 Task: Add an event with the title Second Board Meeting, date '2024/05/23', time 7:30 AM to 9:30 AMand add a description: Welcome to the Performance Improvement Plan (PIP) Discussion, an important and constructive session designed to address performance concerns and create a roadmap for improvement. The PIP Discussion provides an opportunity for open dialogue, collaboration, and support to help individuals overcome challenges and achieve their full potential.Select event color  Tomato . Add location for the event as: 456 Burj Khalifa, Dubai, UAE, logged in from the account softage.6@softage.netand send the event invitation to softage.7@softage.net and softage.8@softage.net. Set a reminder for the event Daily
Action: Mouse moved to (95, 111)
Screenshot: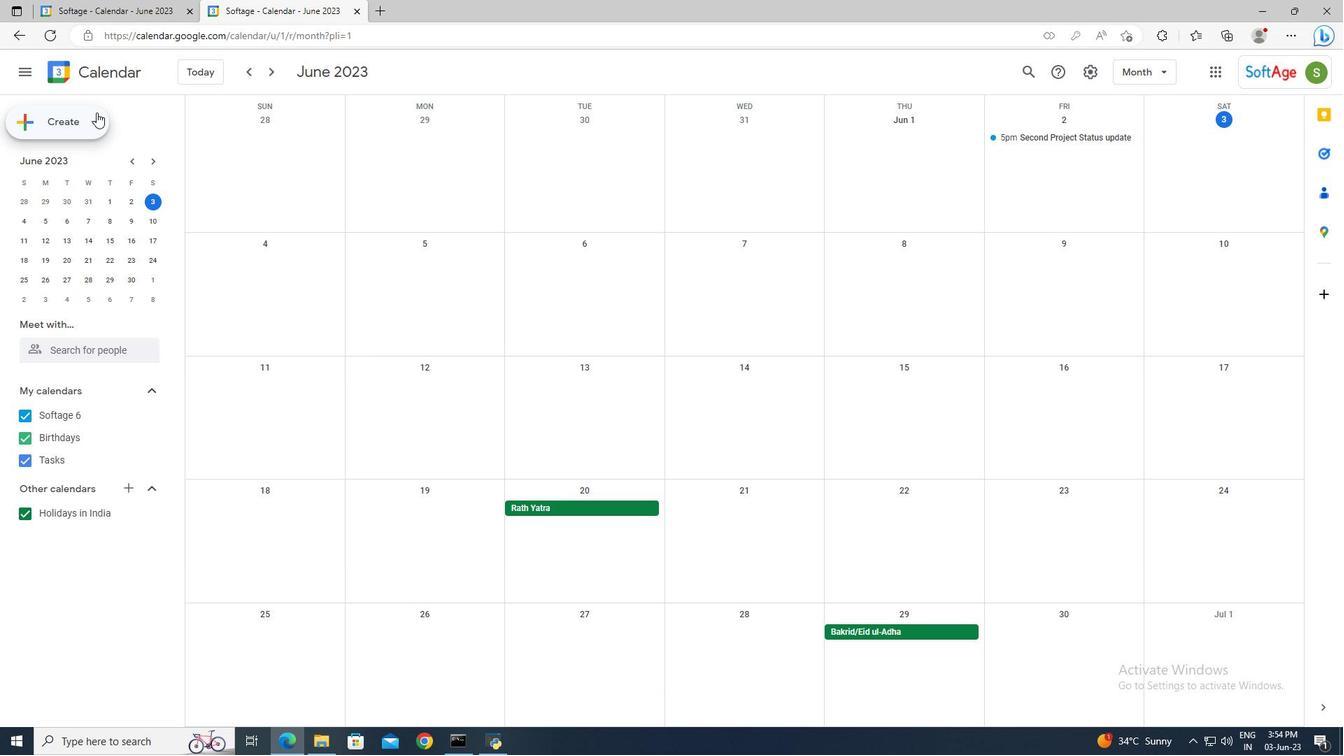 
Action: Mouse pressed left at (95, 111)
Screenshot: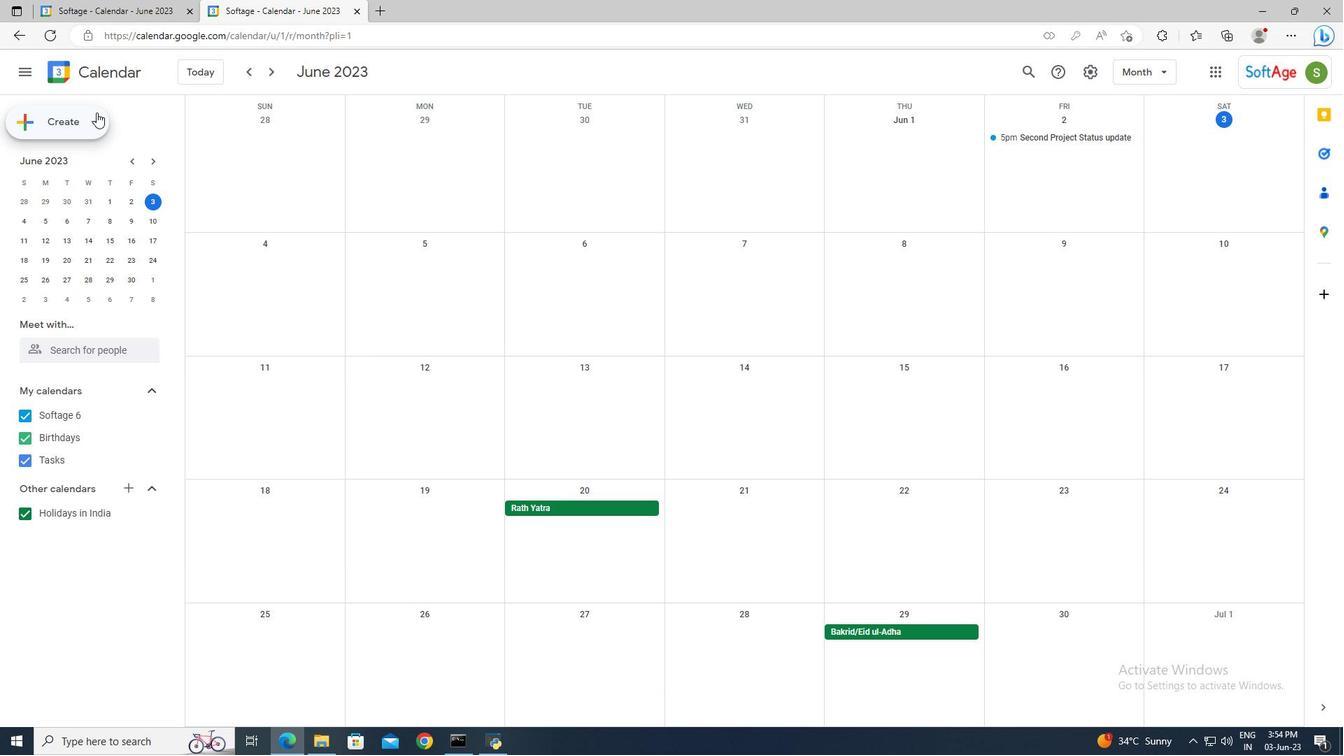 
Action: Mouse moved to (98, 164)
Screenshot: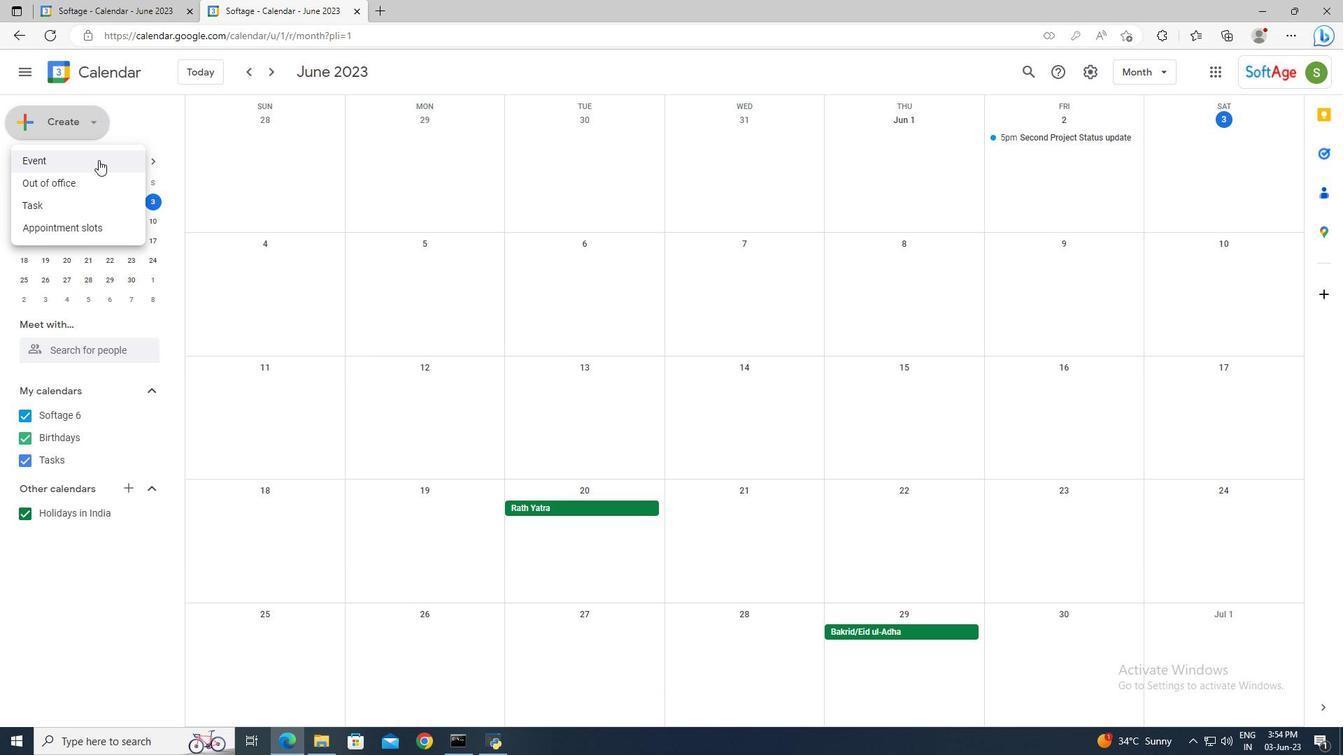 
Action: Mouse pressed left at (98, 164)
Screenshot: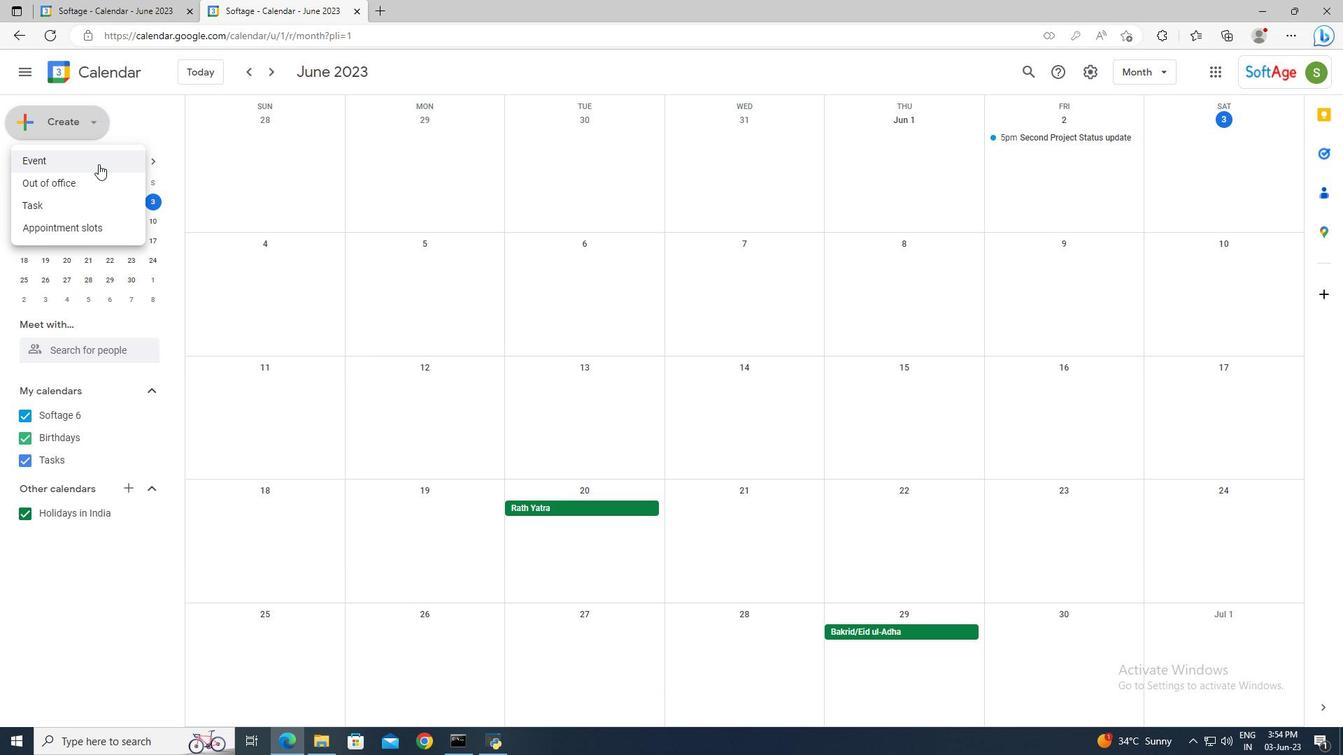 
Action: Mouse moved to (1007, 470)
Screenshot: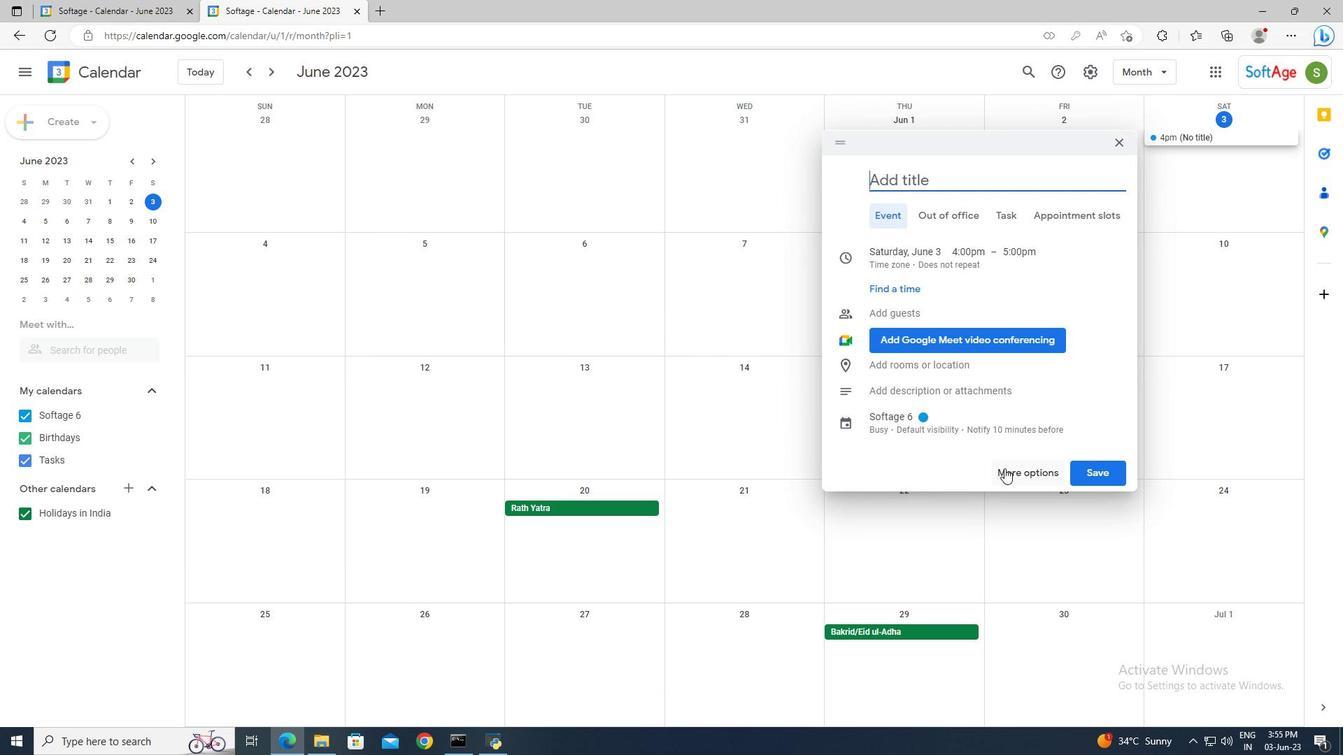 
Action: Mouse pressed left at (1007, 470)
Screenshot: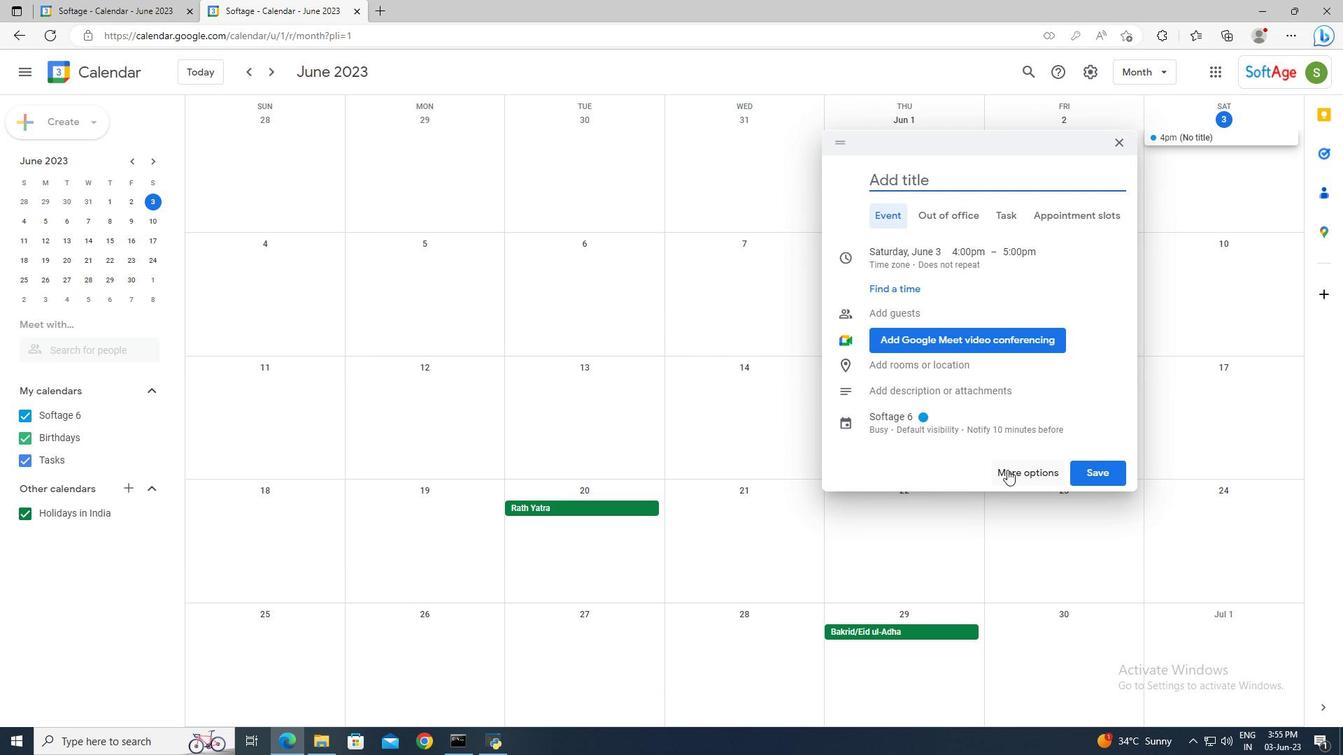 
Action: Mouse moved to (329, 81)
Screenshot: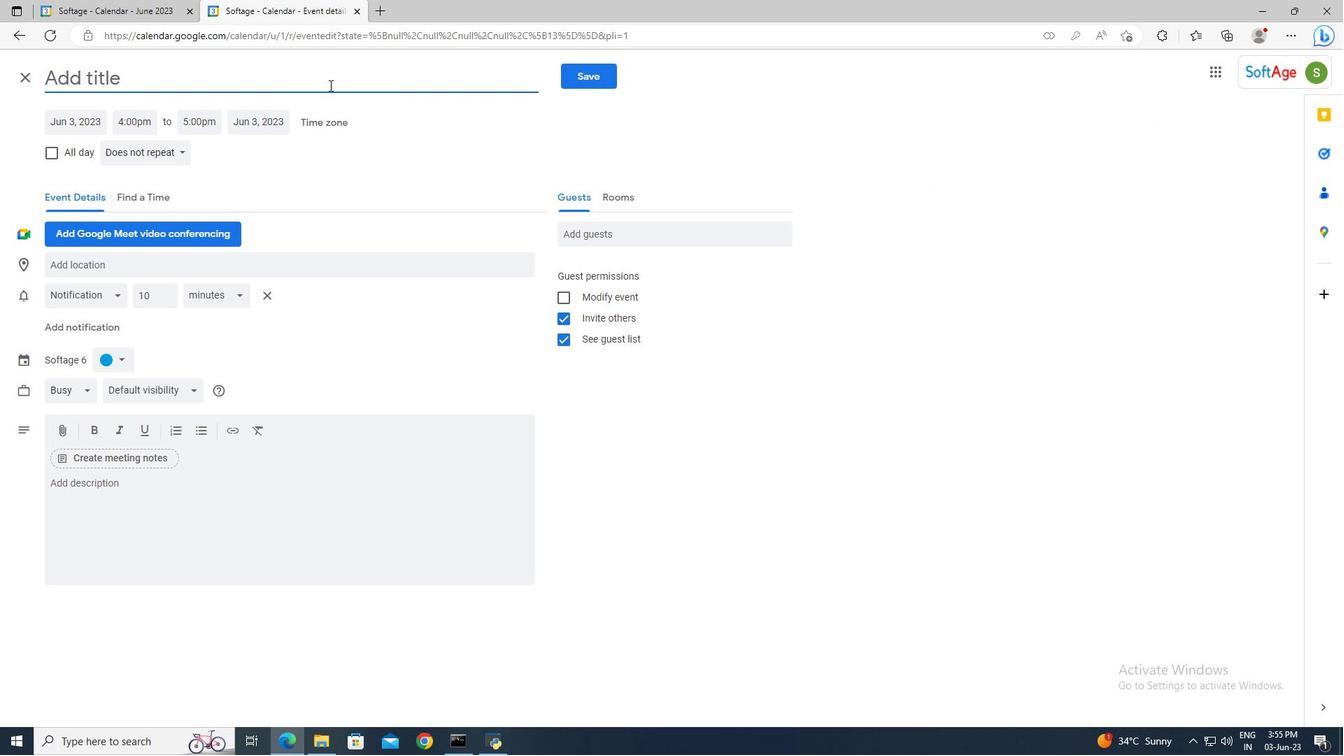 
Action: Mouse pressed left at (329, 81)
Screenshot: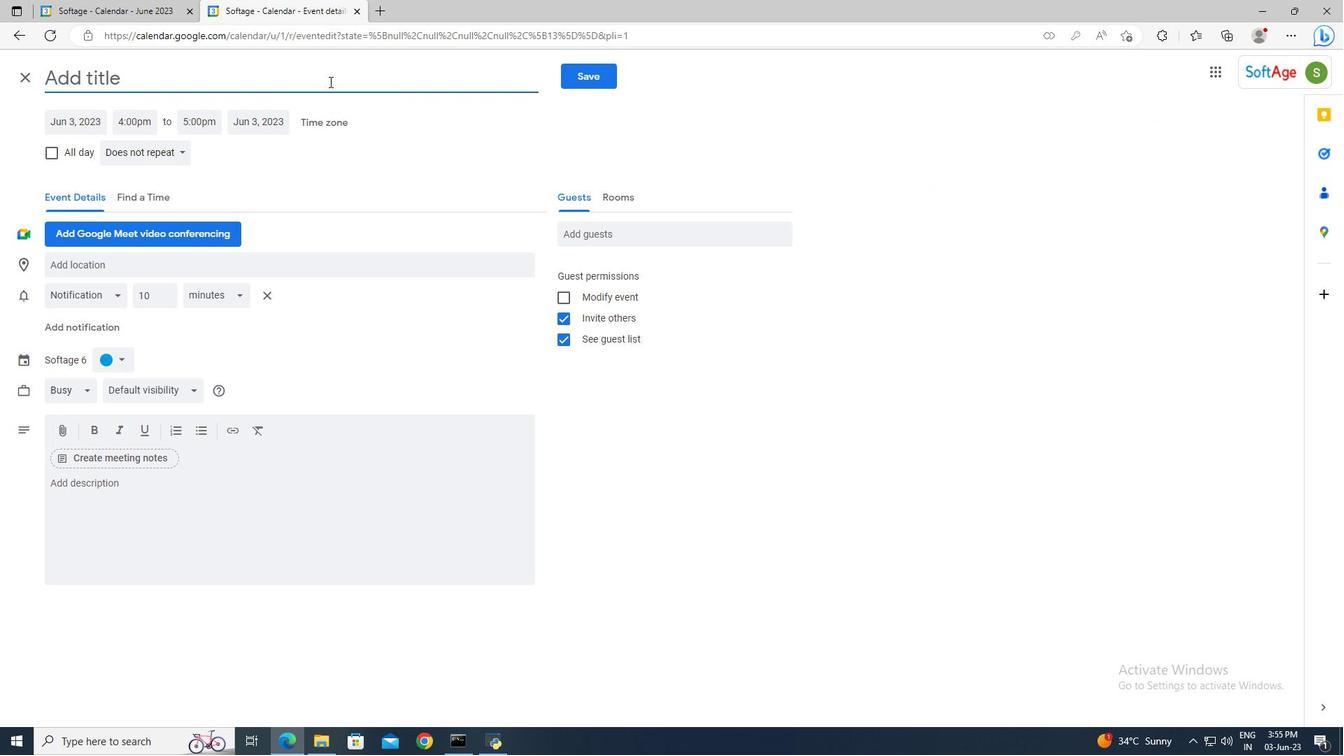 
Action: Key pressed <Key.shift>Second<Key.space><Key.shift>Board<Key.space><Key.shift>Meeting
Screenshot: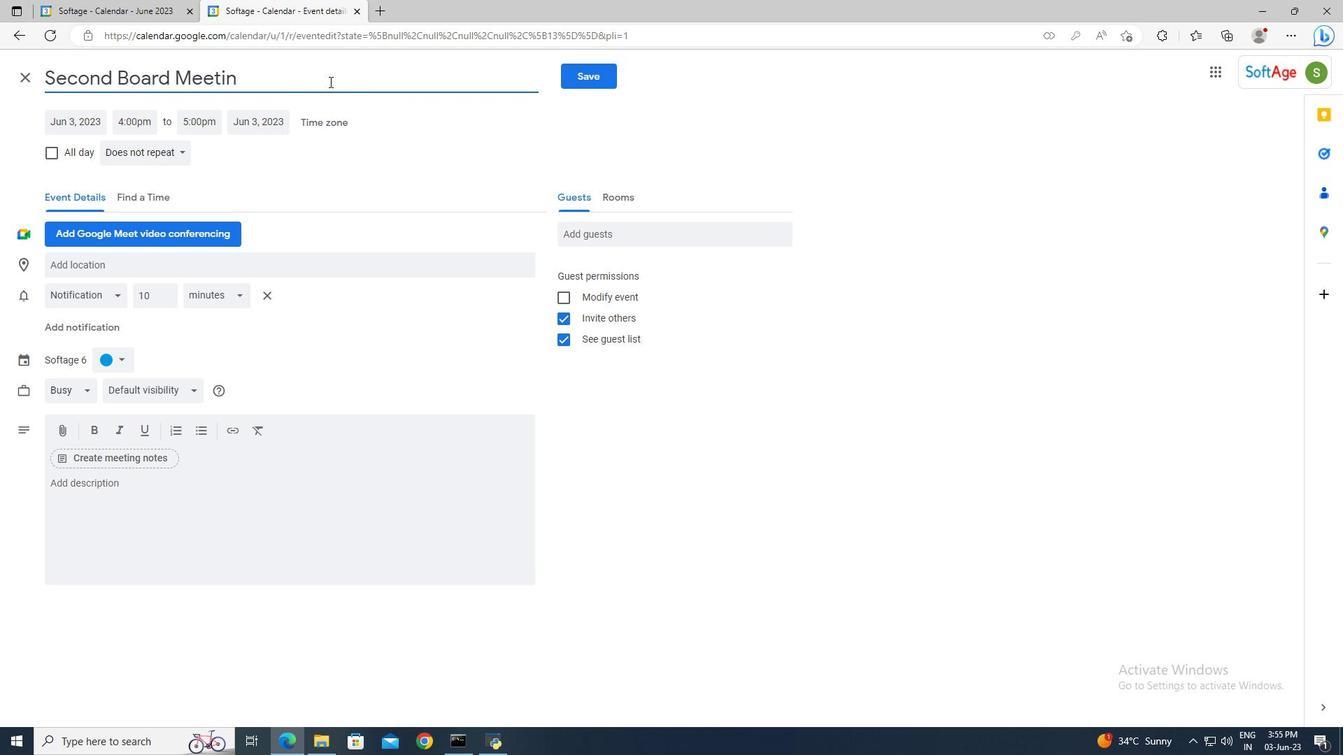 
Action: Mouse moved to (90, 116)
Screenshot: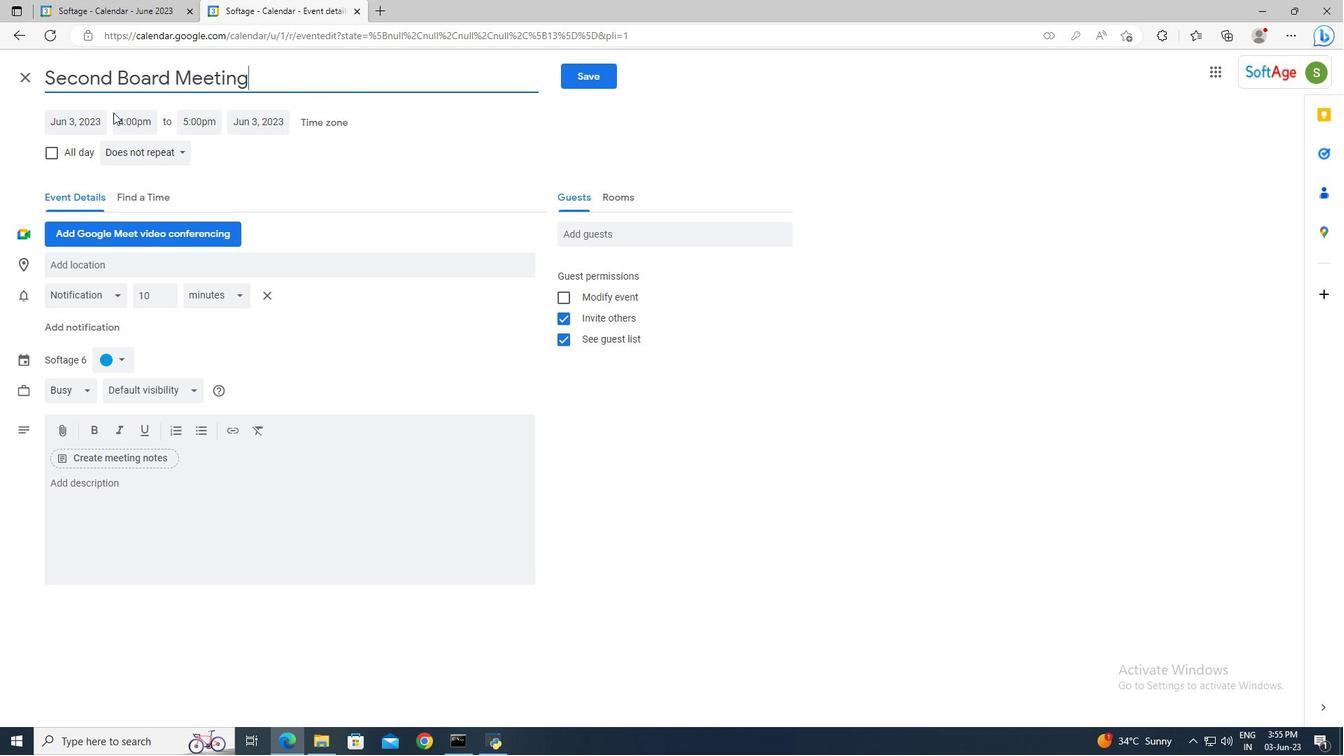 
Action: Mouse pressed left at (90, 116)
Screenshot: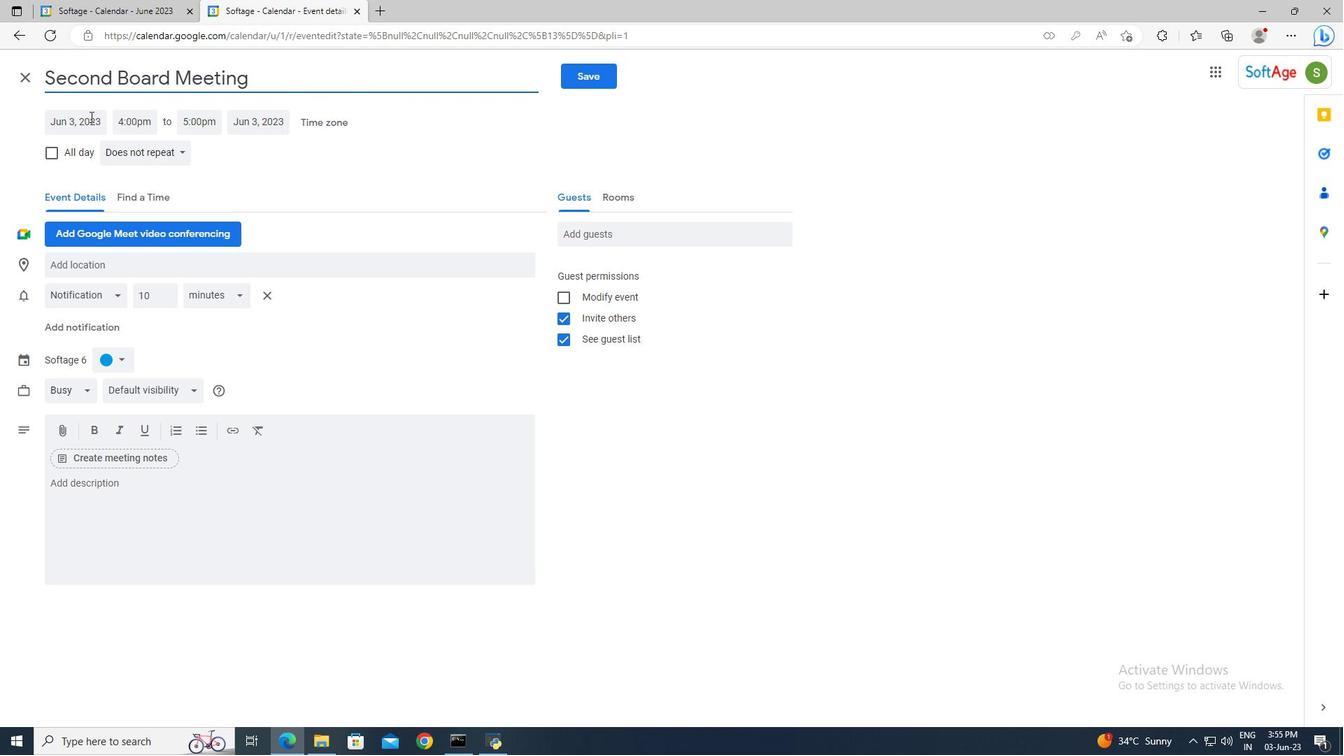 
Action: Mouse moved to (216, 151)
Screenshot: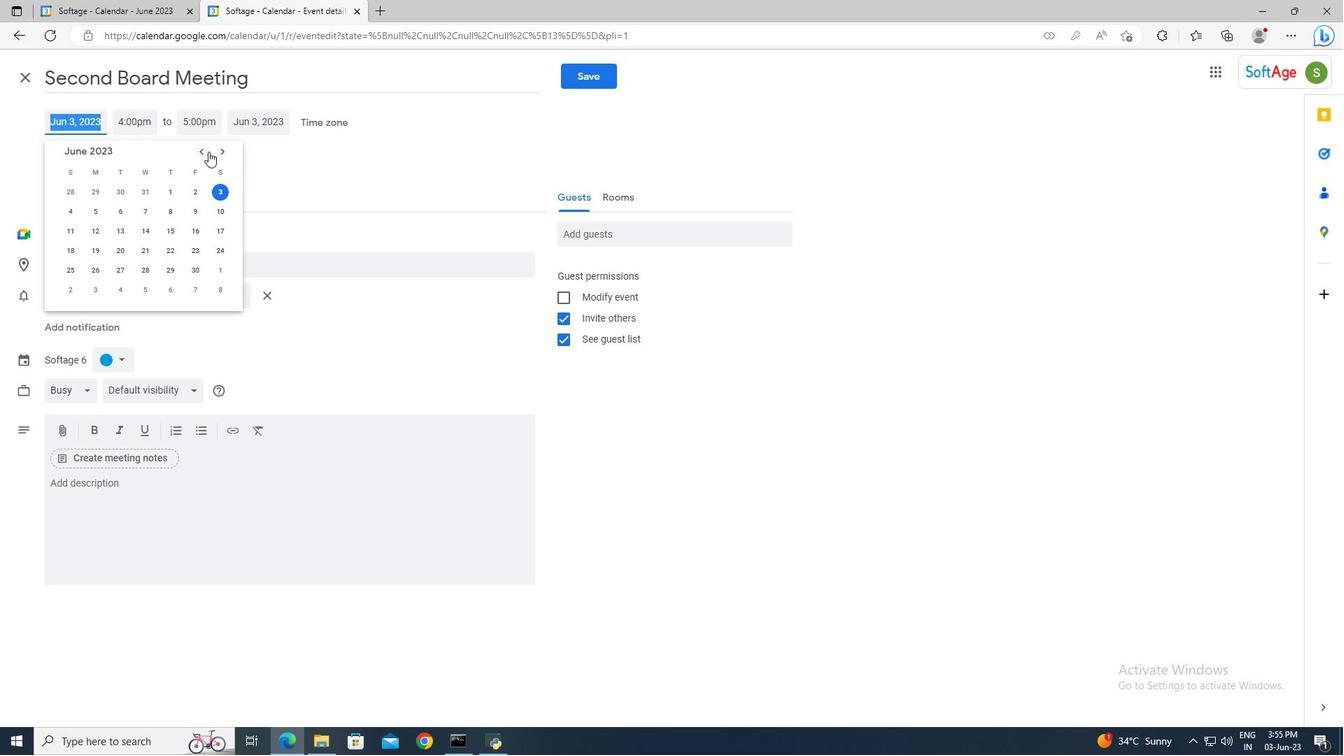 
Action: Mouse pressed left at (216, 151)
Screenshot: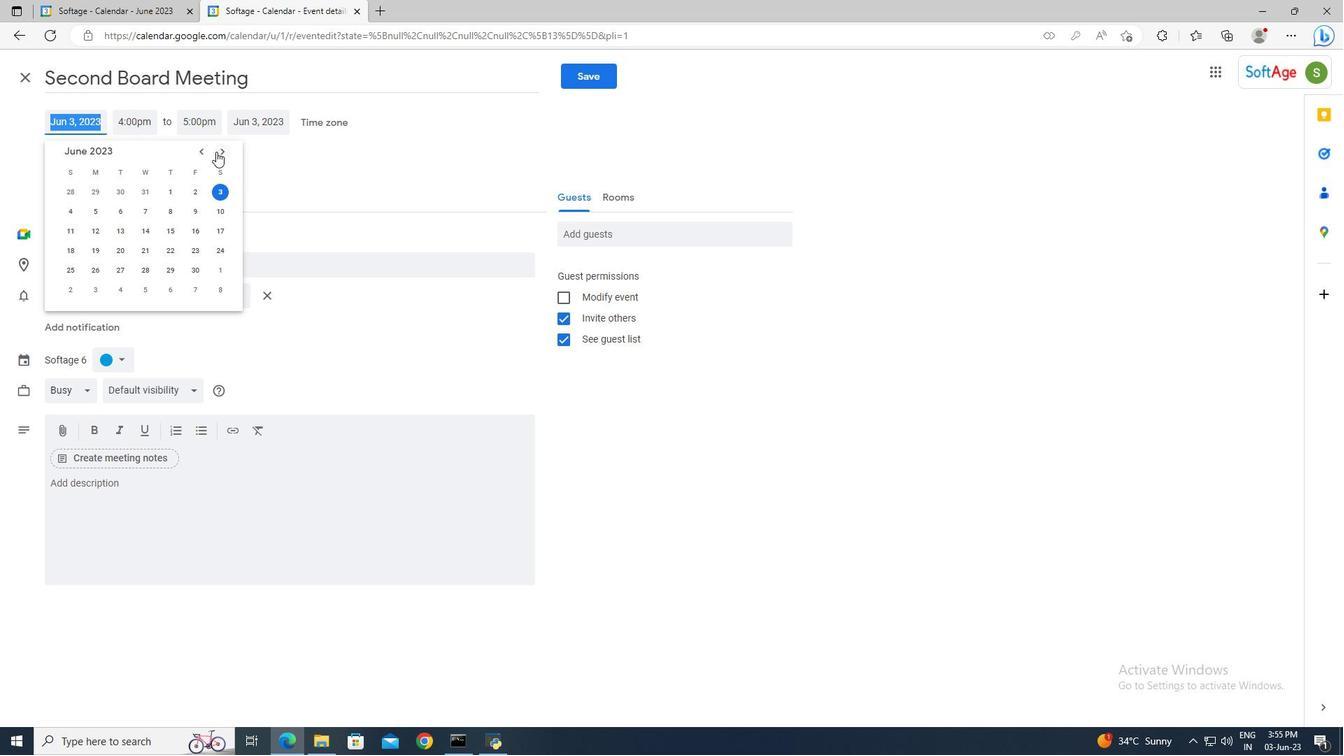 
Action: Mouse moved to (216, 151)
Screenshot: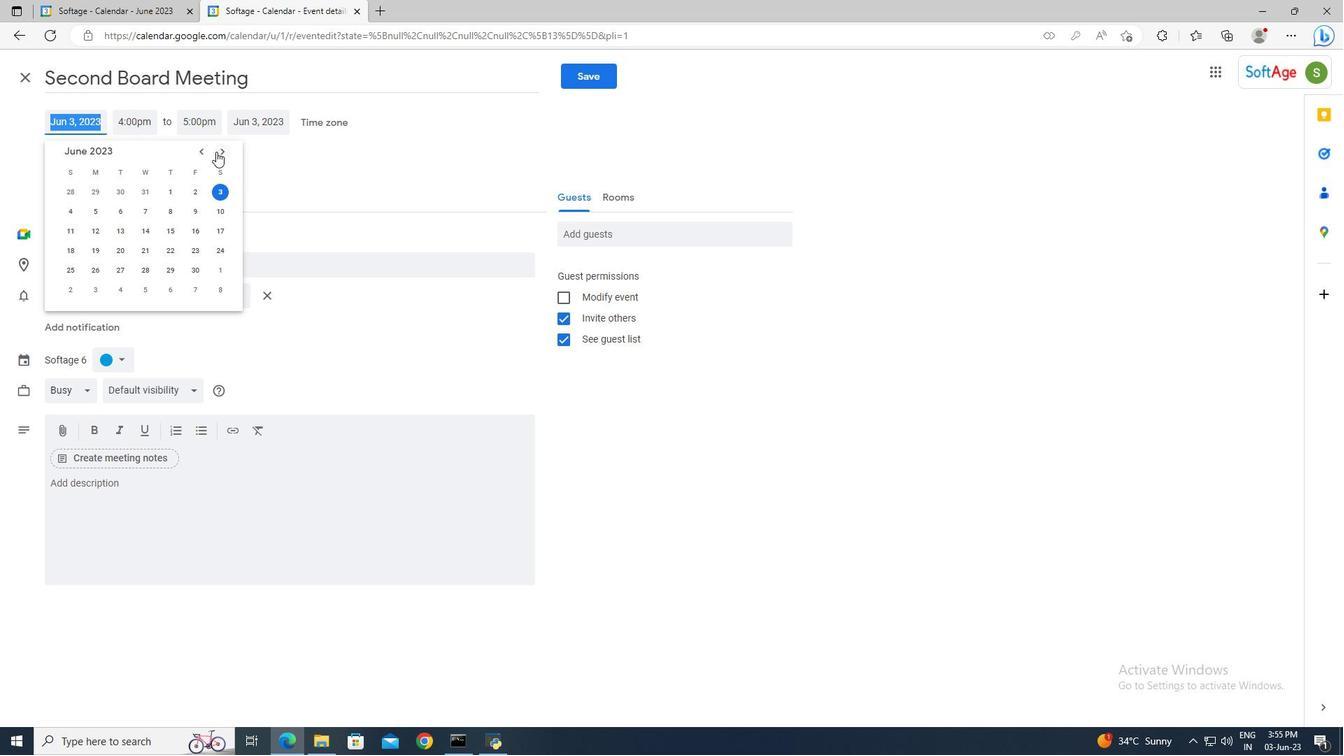 
Action: Mouse pressed left at (216, 151)
Screenshot: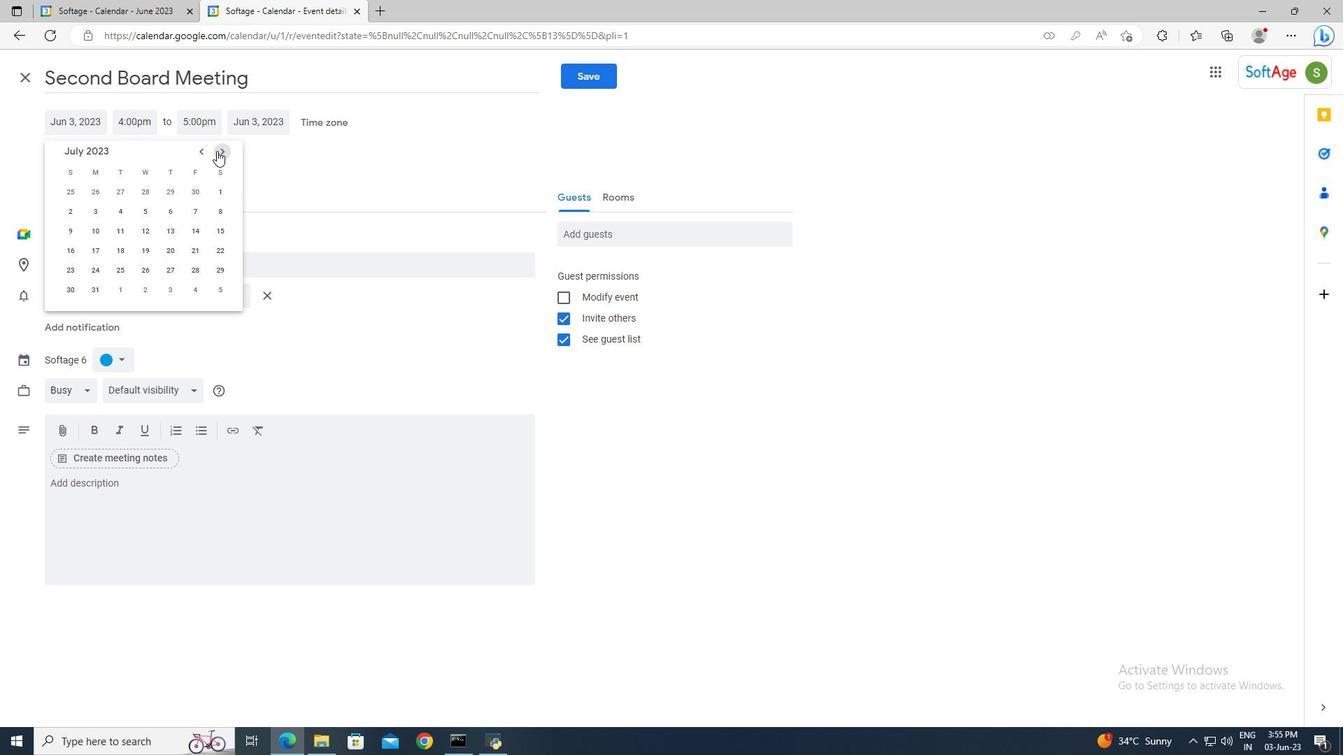 
Action: Mouse moved to (216, 151)
Screenshot: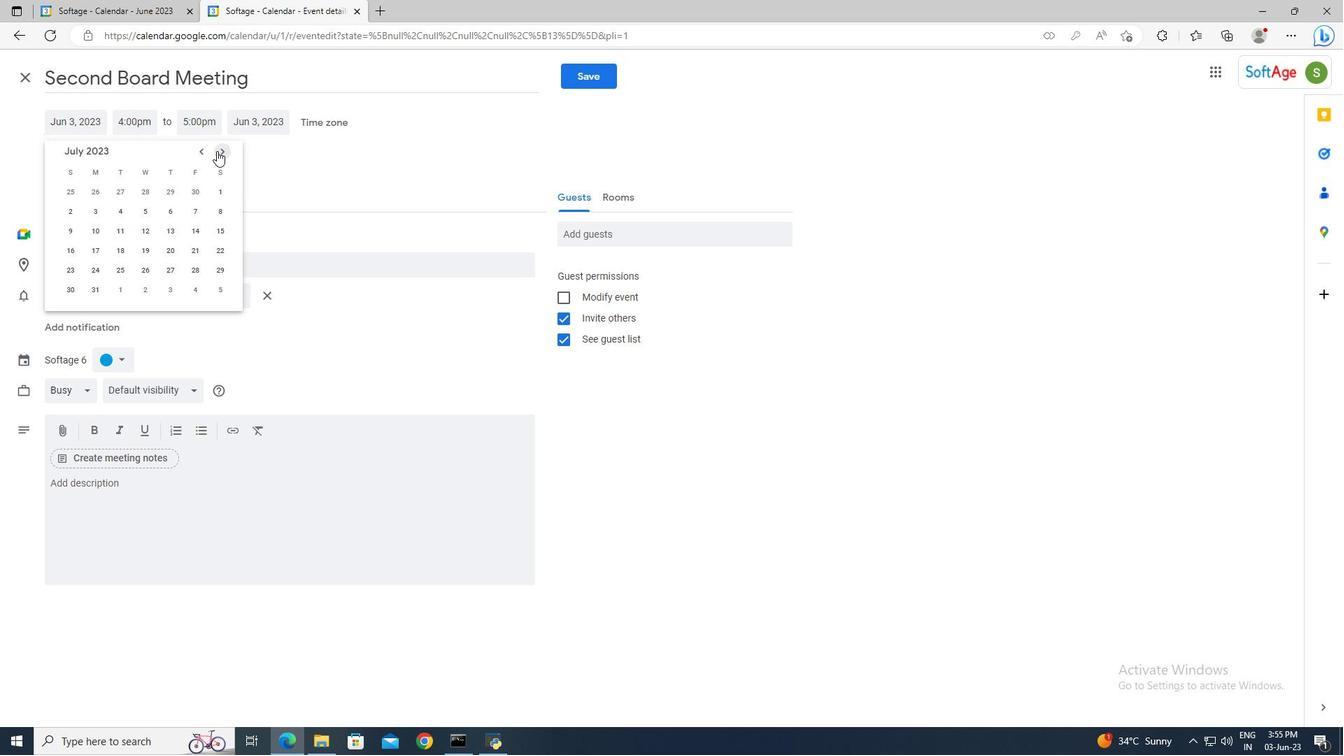 
Action: Mouse pressed left at (216, 151)
Screenshot: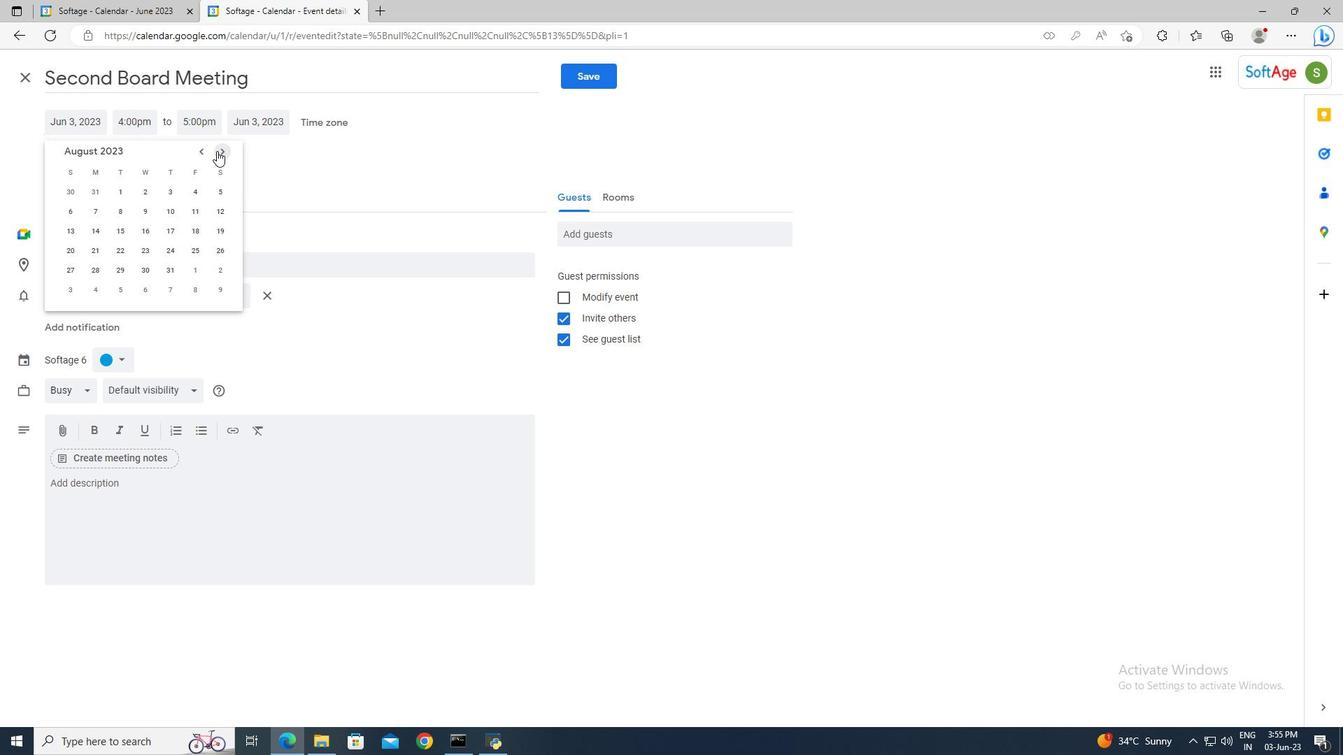 
Action: Mouse pressed left at (216, 151)
Screenshot: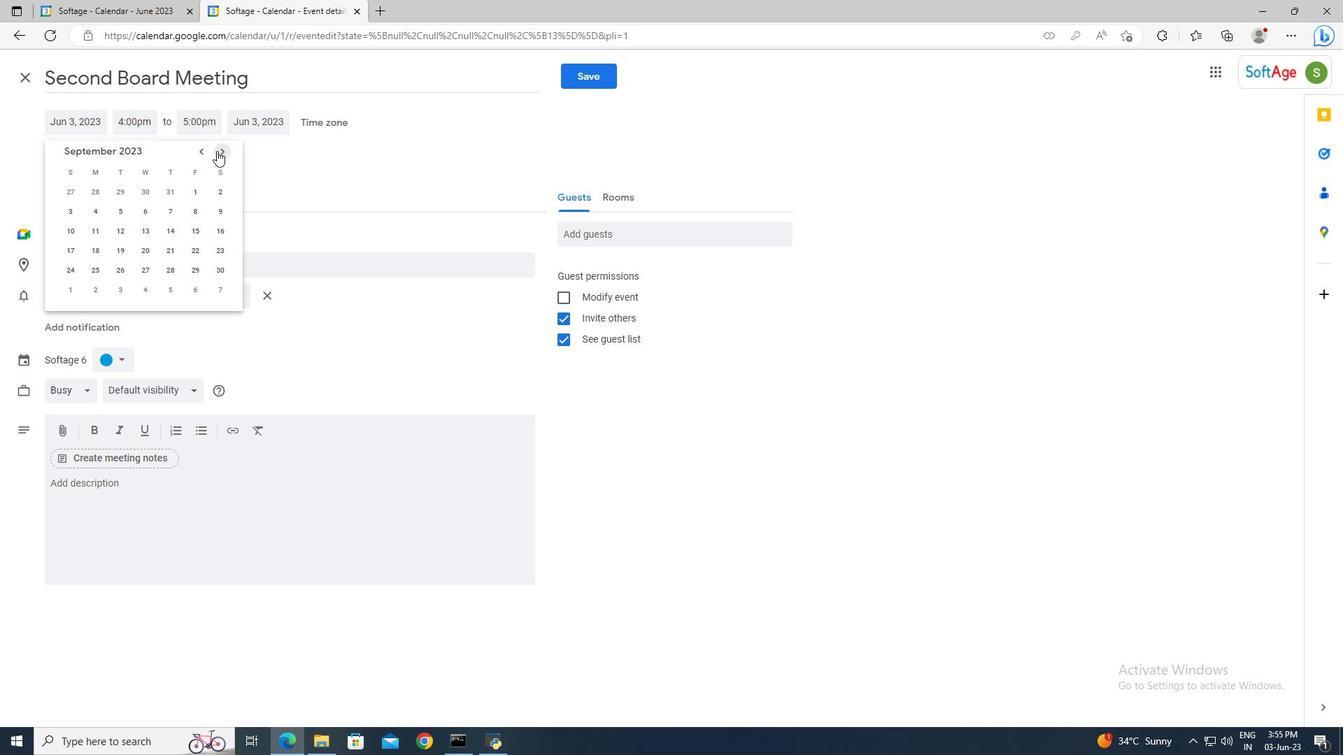 
Action: Mouse pressed left at (216, 151)
Screenshot: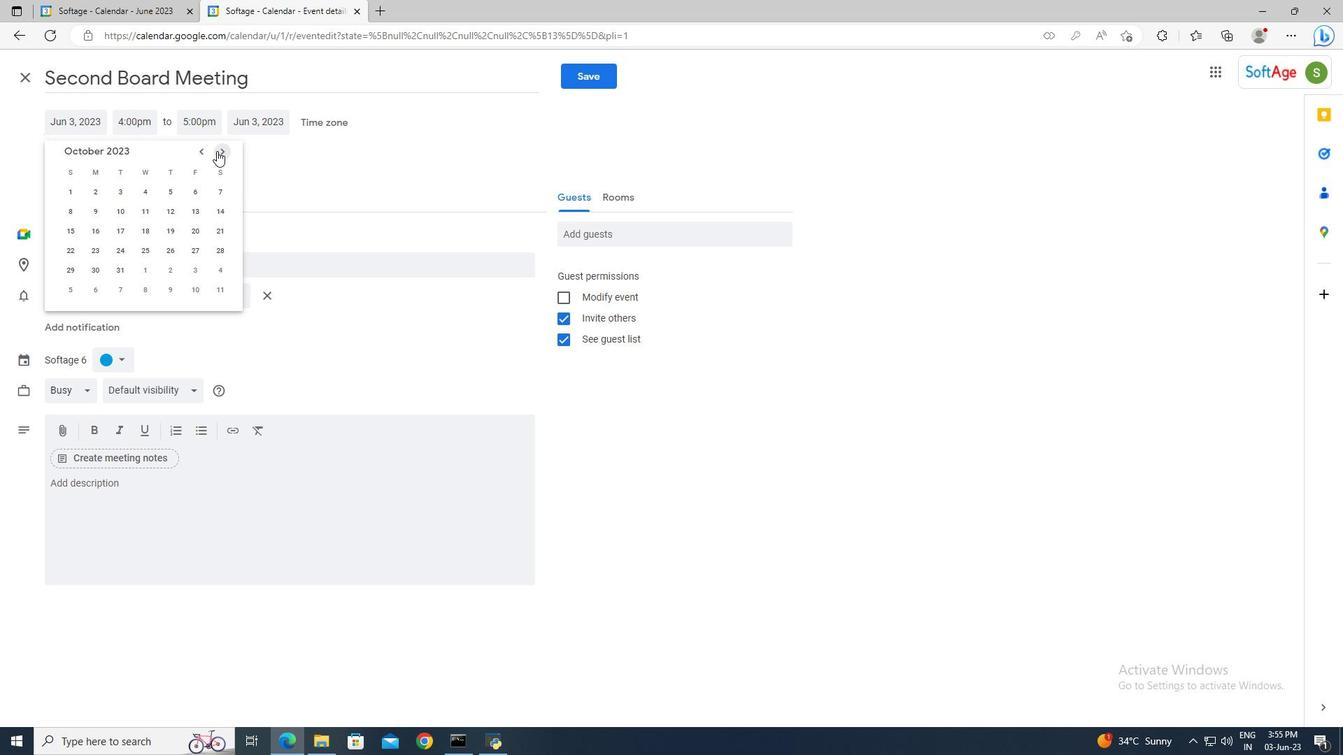 
Action: Mouse pressed left at (216, 151)
Screenshot: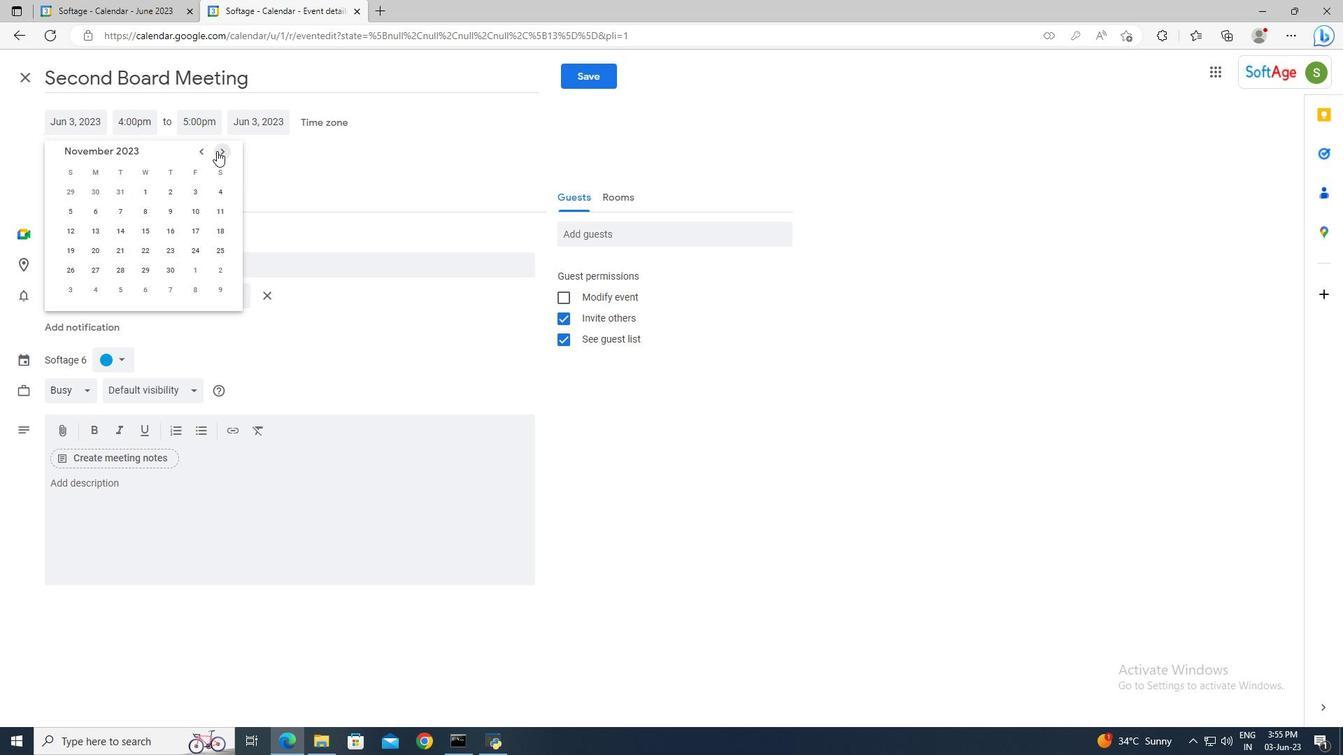 
Action: Mouse moved to (216, 151)
Screenshot: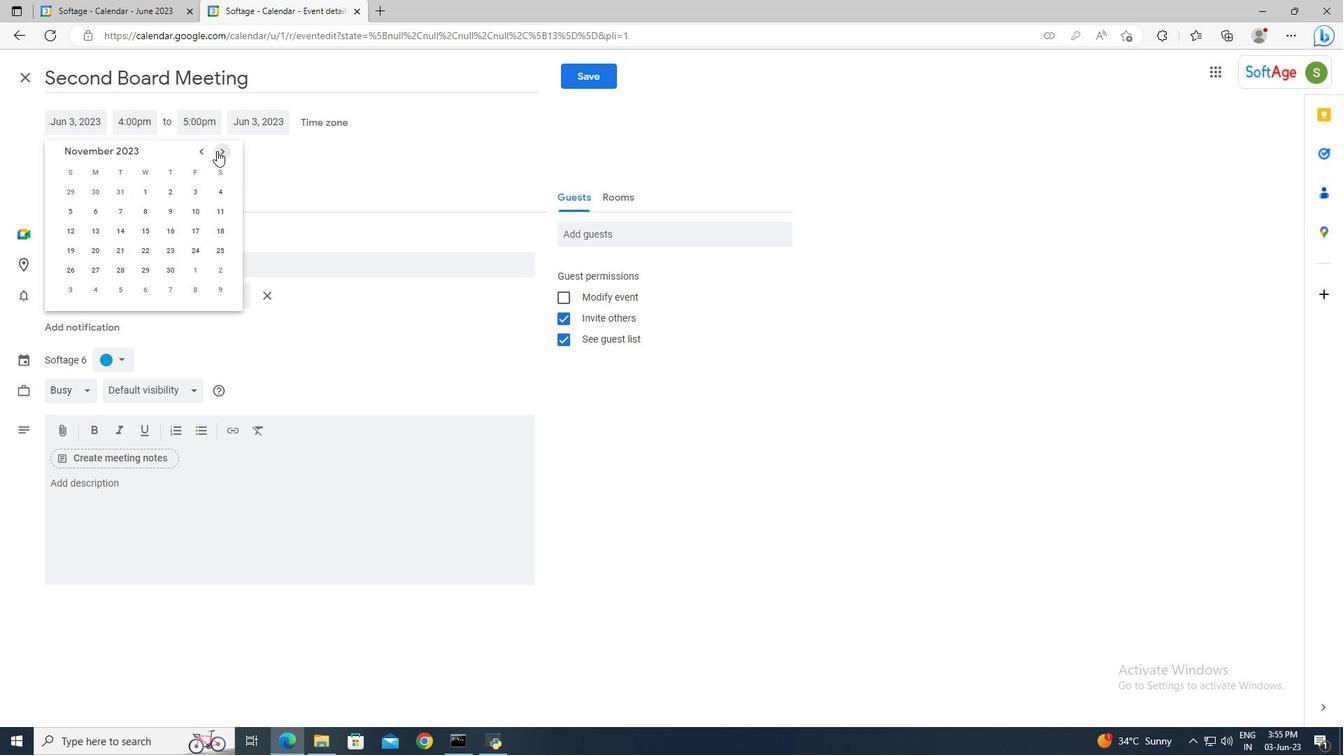 
Action: Mouse pressed left at (216, 151)
Screenshot: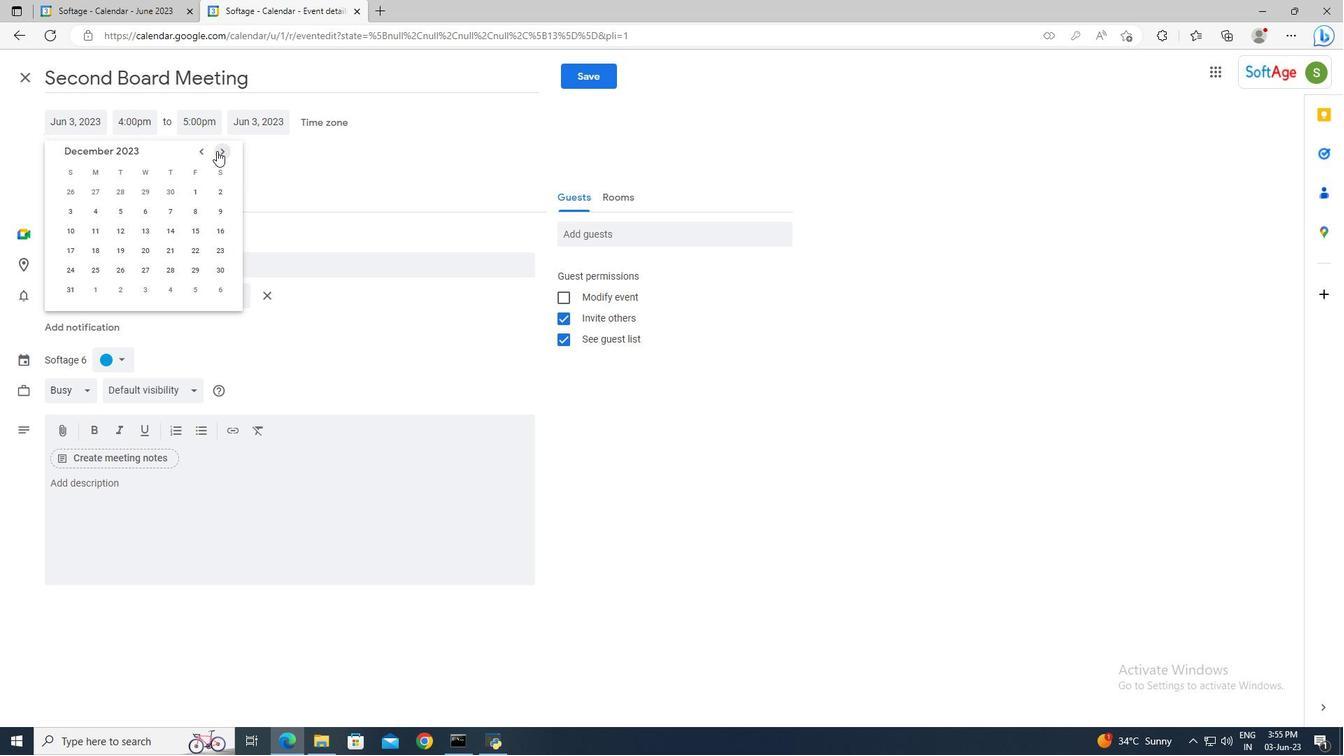 
Action: Mouse pressed left at (216, 151)
Screenshot: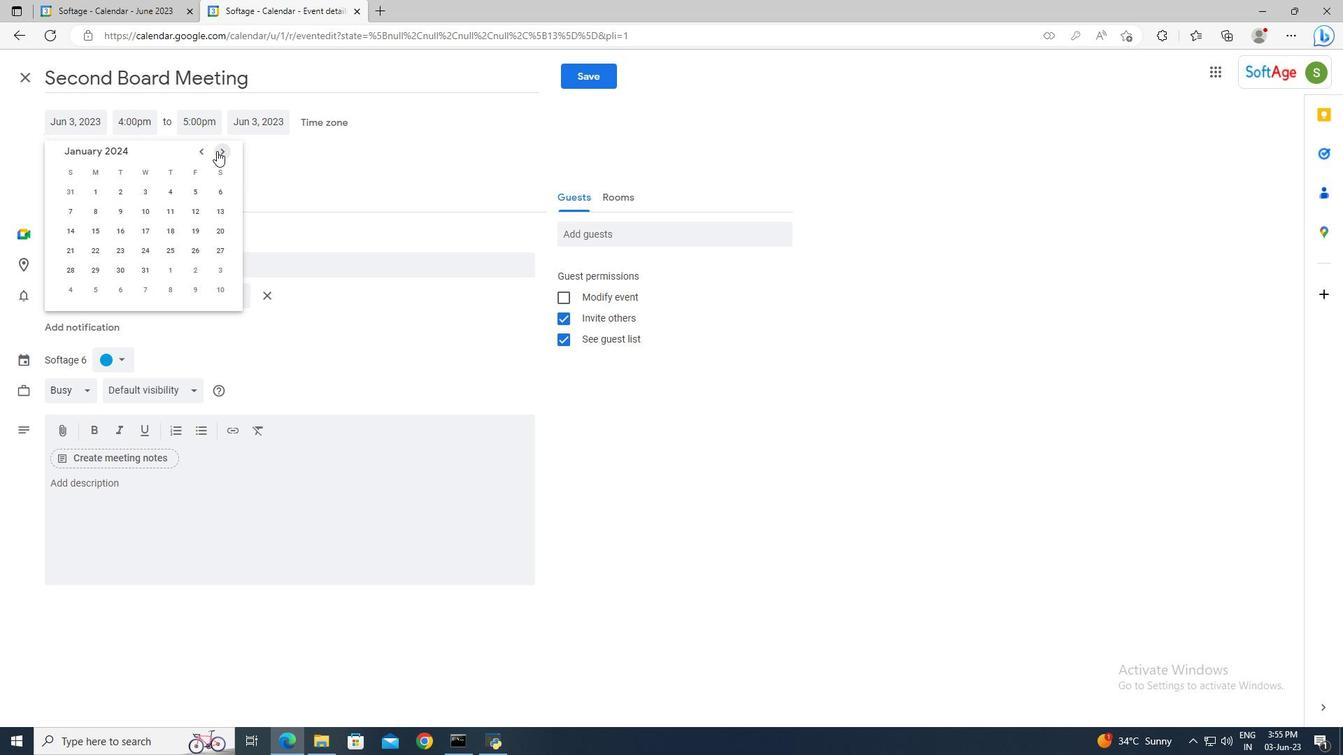 
Action: Mouse pressed left at (216, 151)
Screenshot: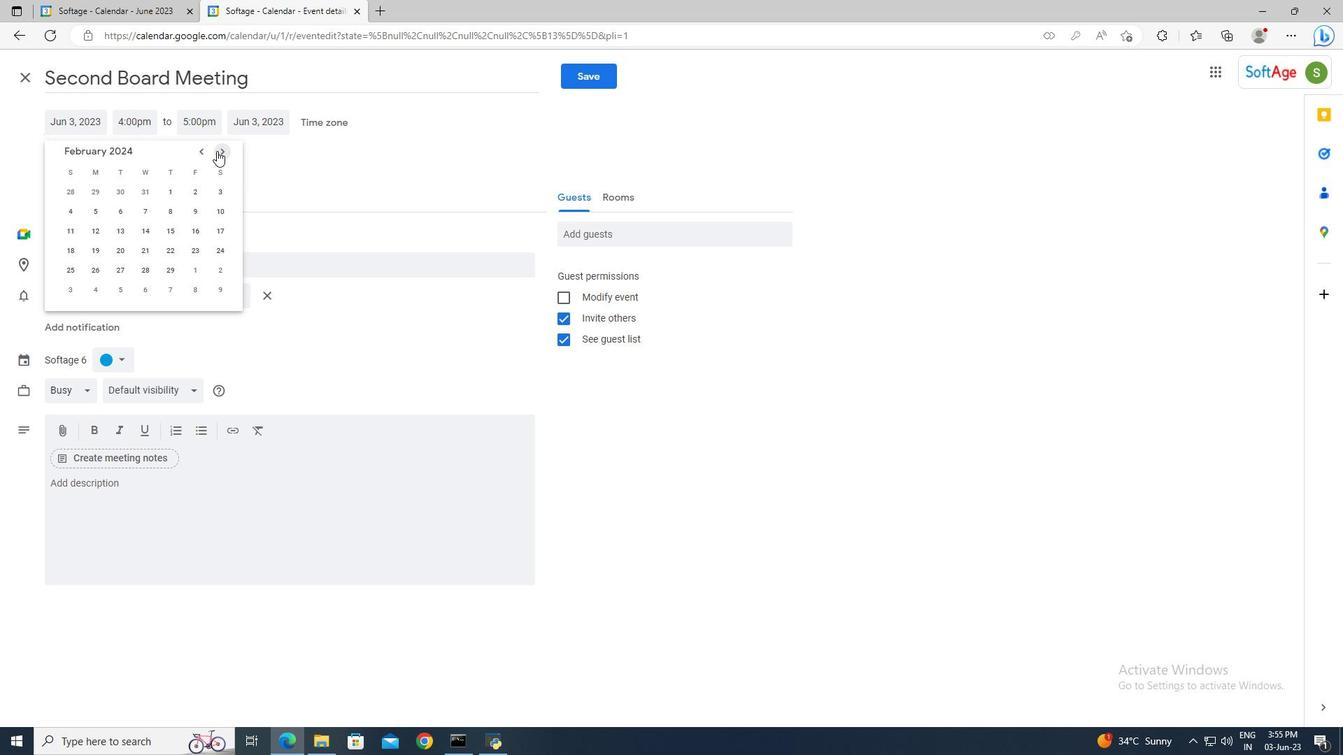 
Action: Mouse moved to (216, 151)
Screenshot: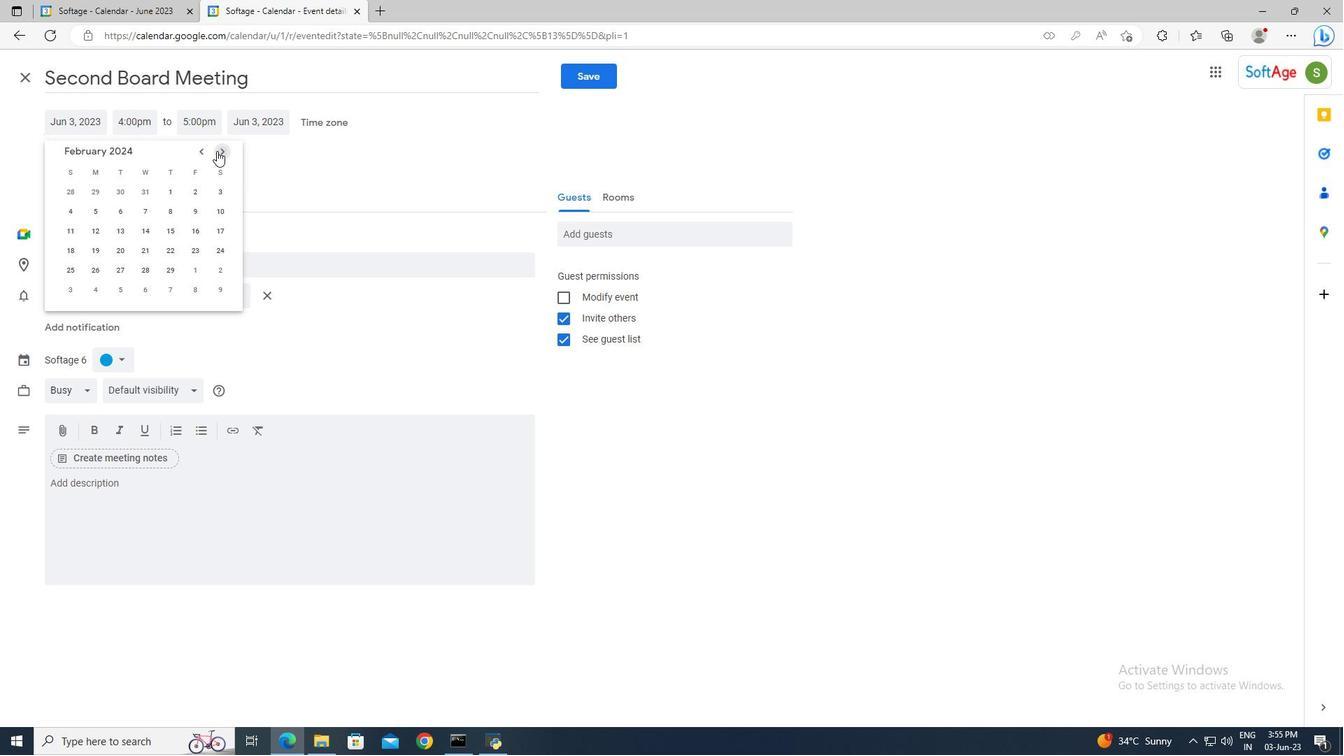
Action: Mouse pressed left at (216, 151)
Screenshot: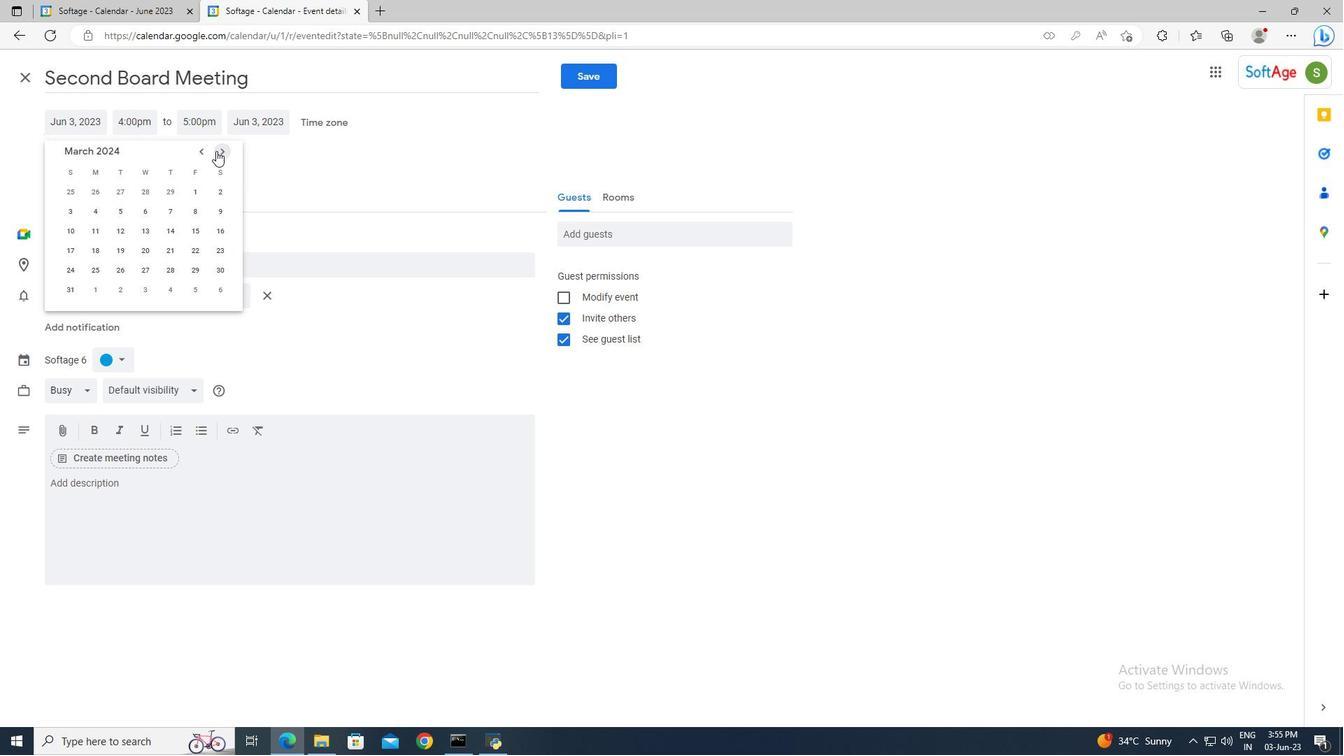 
Action: Mouse pressed left at (216, 151)
Screenshot: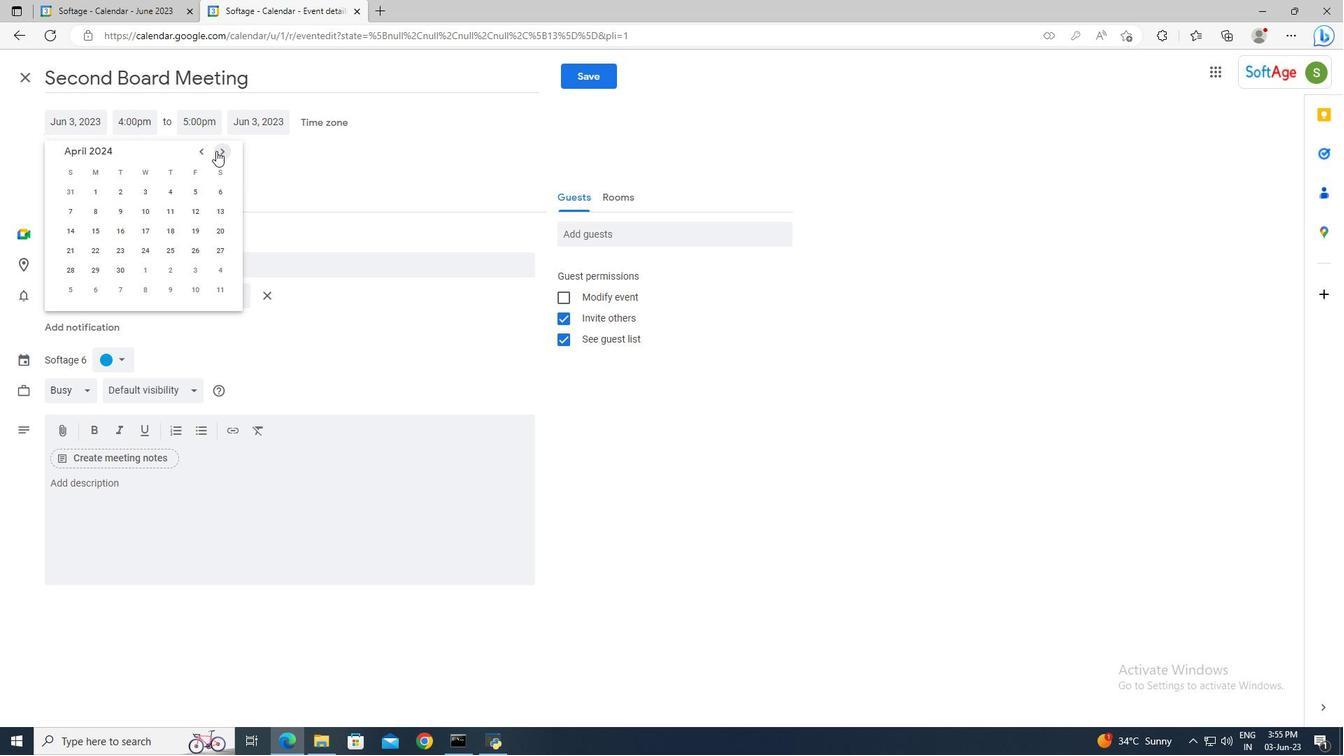 
Action: Mouse moved to (176, 252)
Screenshot: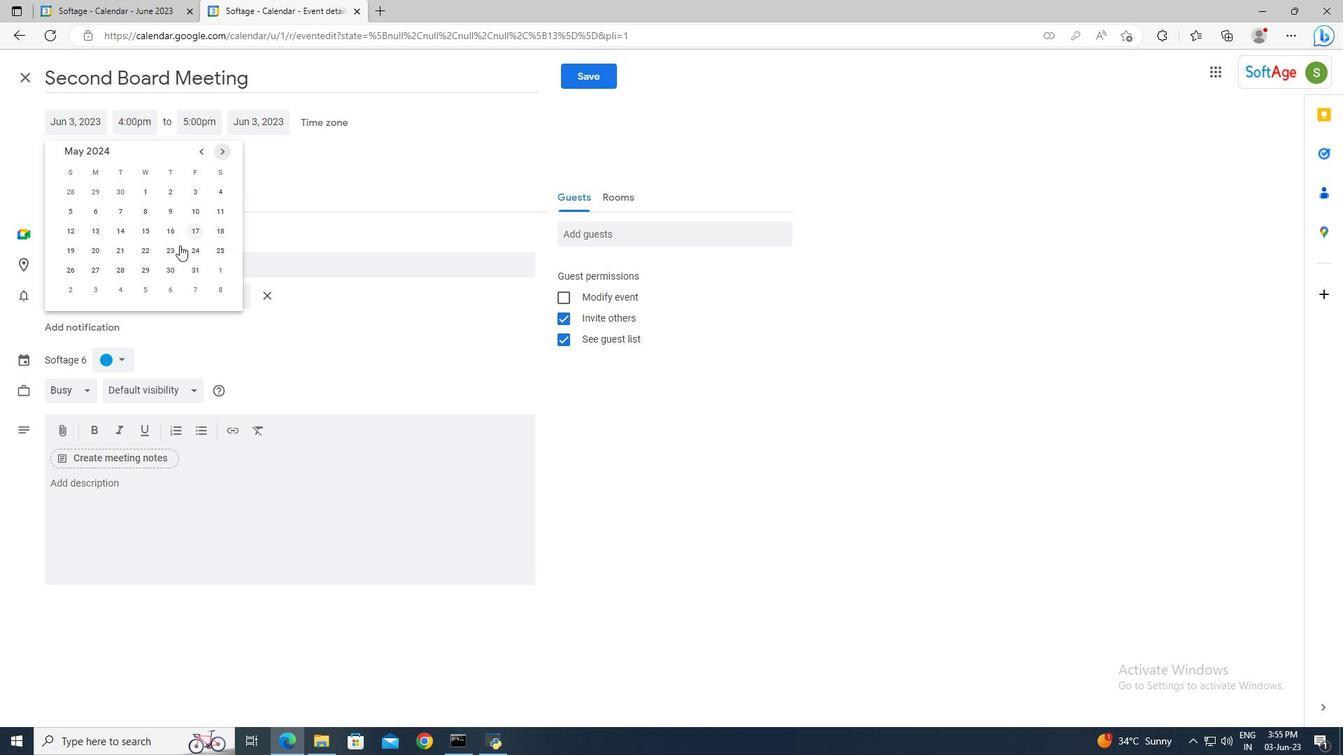 
Action: Mouse pressed left at (176, 252)
Screenshot: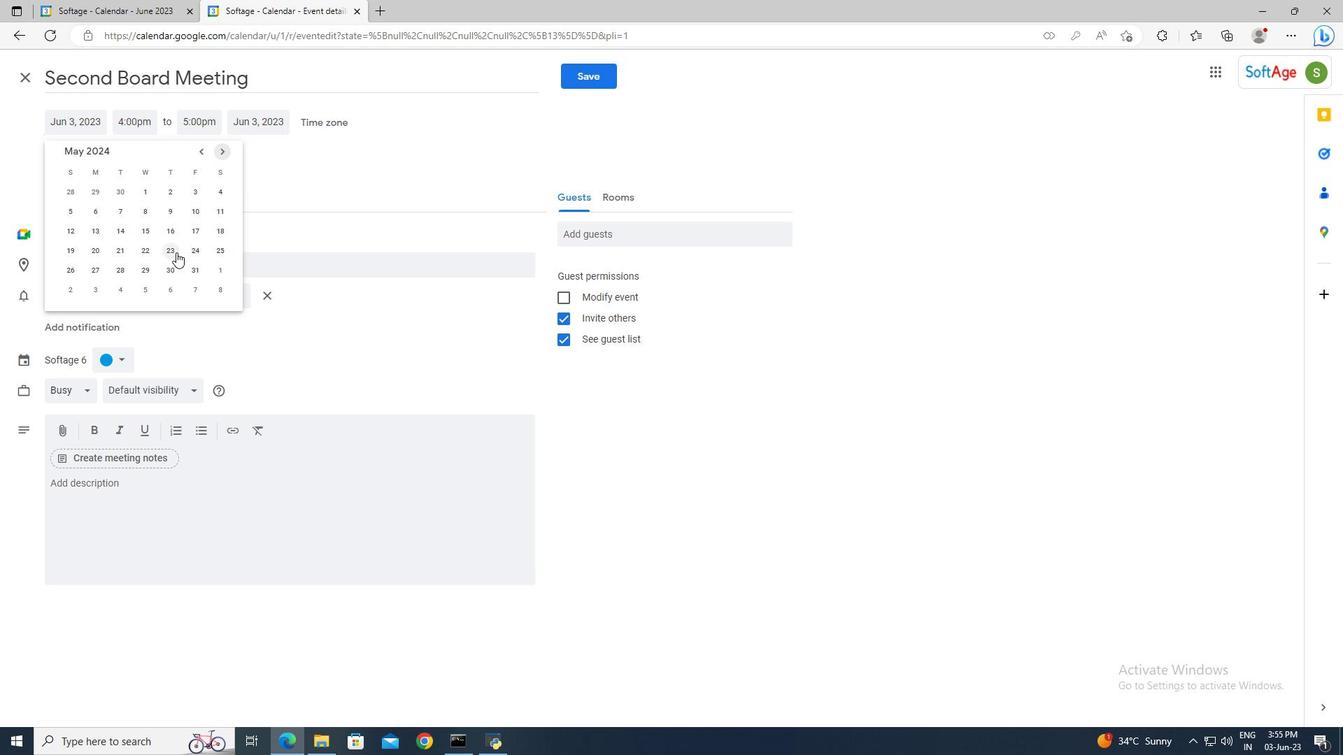 
Action: Mouse moved to (147, 114)
Screenshot: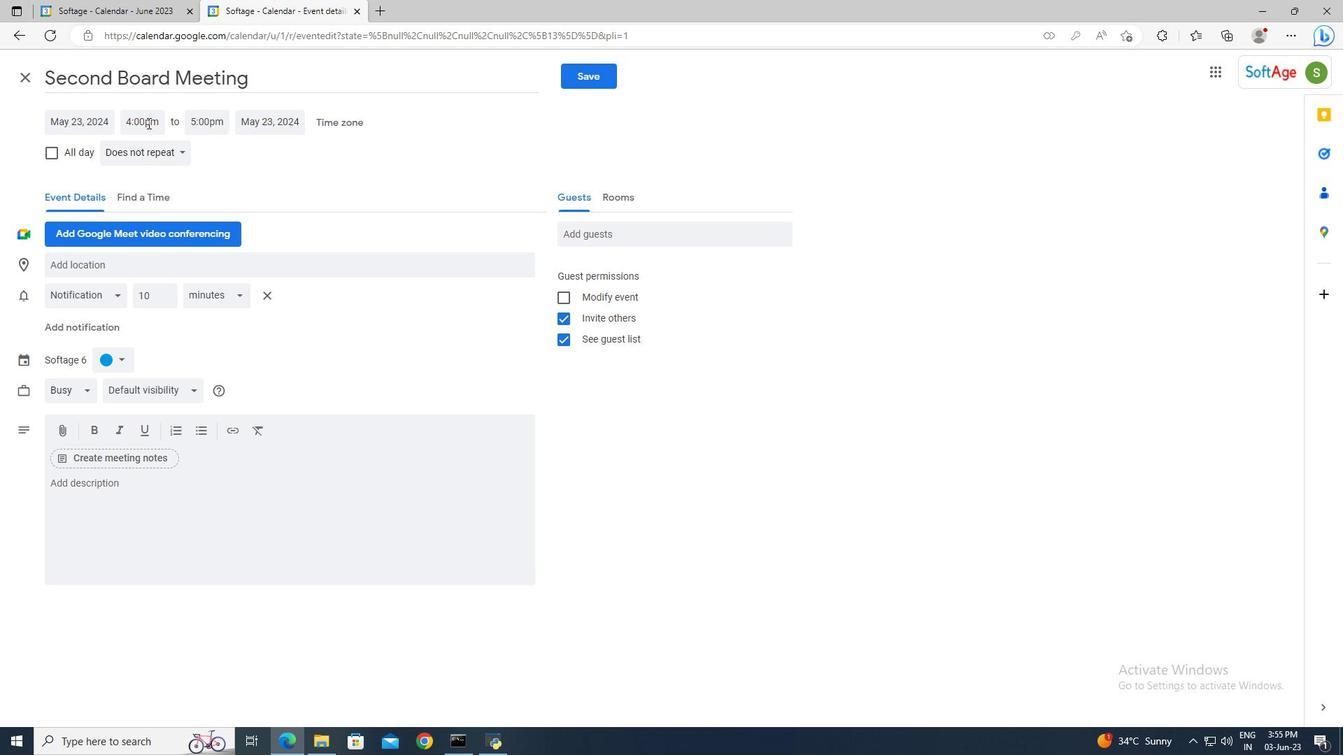 
Action: Mouse pressed left at (147, 114)
Screenshot: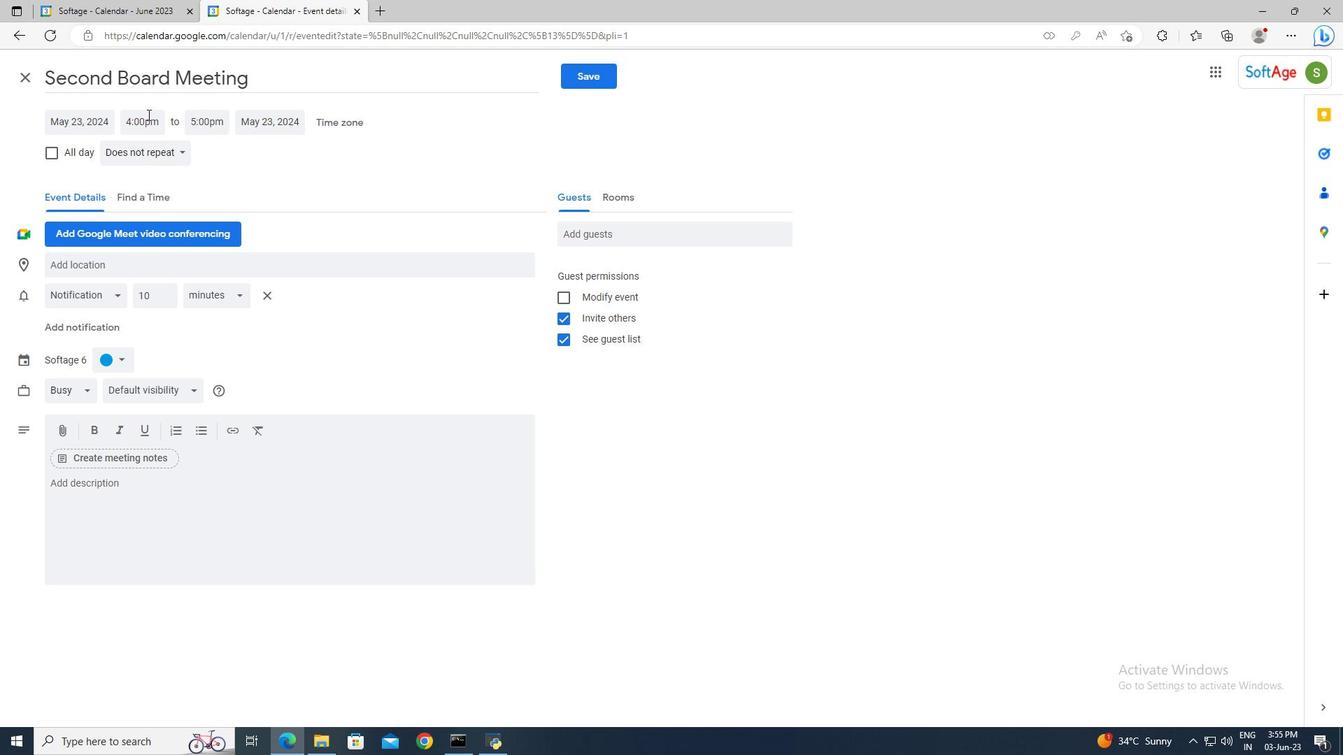 
Action: Key pressed 9<Key.shift>:30am<Key.enter>
Screenshot: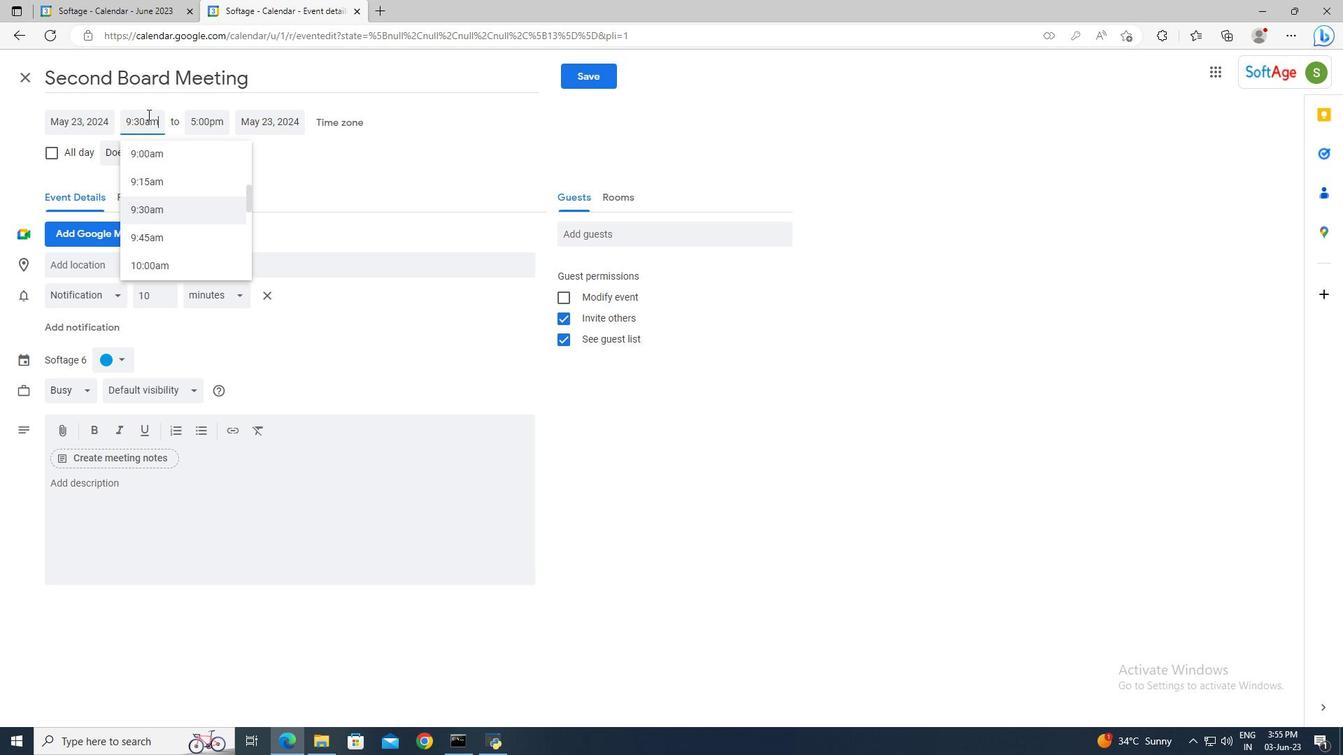 
Action: Mouse pressed left at (147, 114)
Screenshot: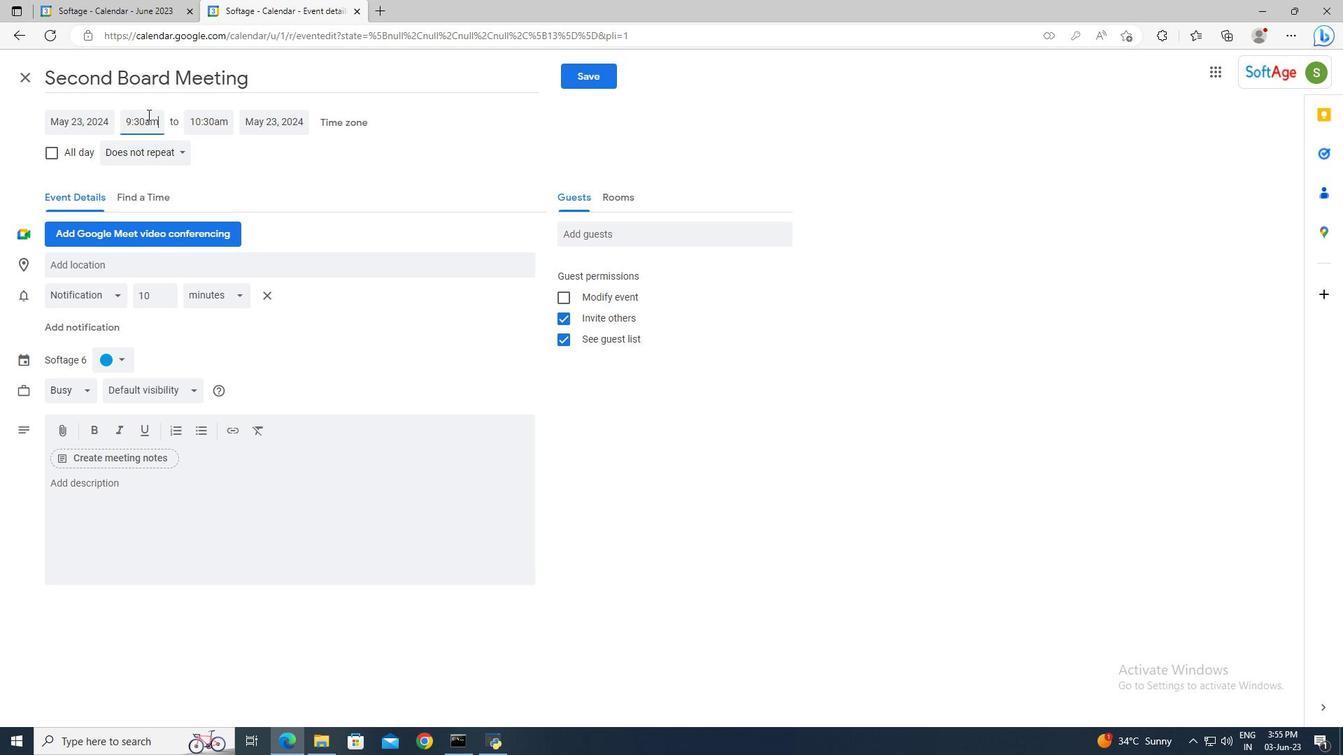 
Action: Key pressed 7<Key.shift>:30am<Key.enter><Key.tab>9<Key.shift>:30<Key.enter>
Screenshot: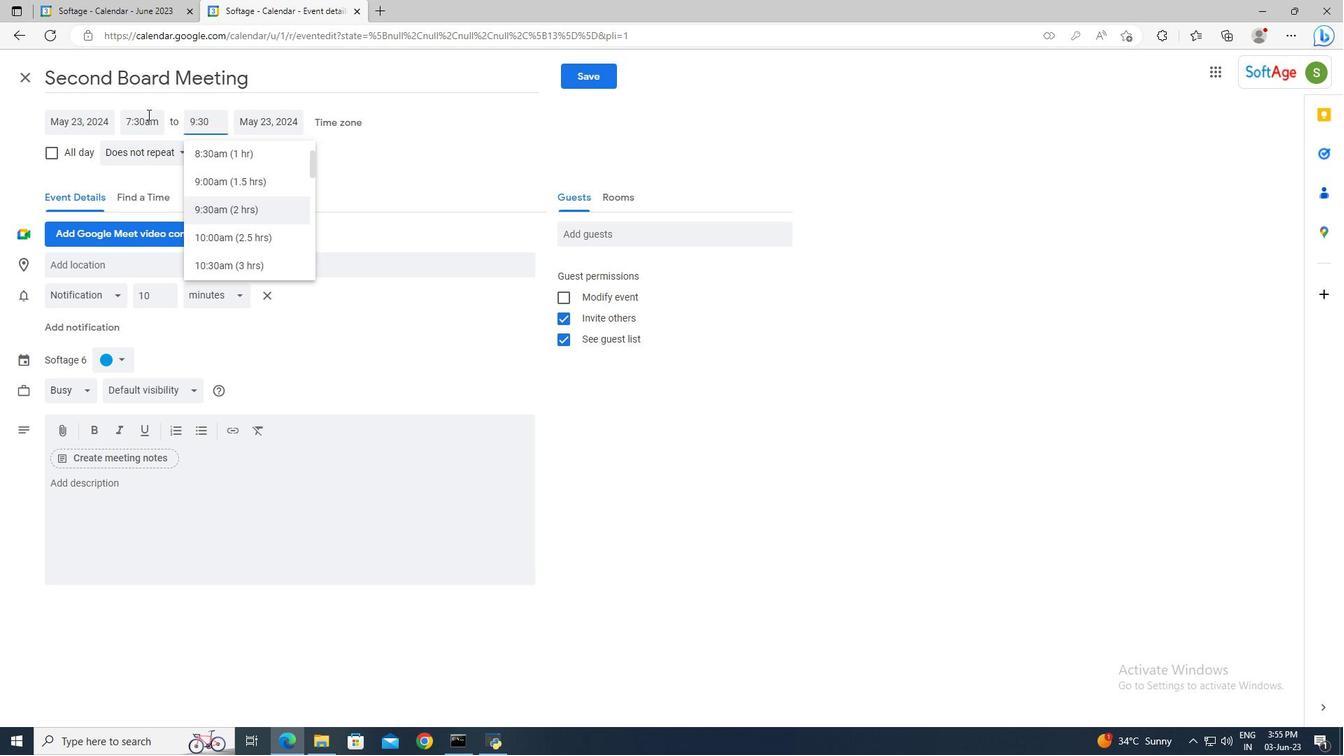 
Action: Mouse moved to (155, 492)
Screenshot: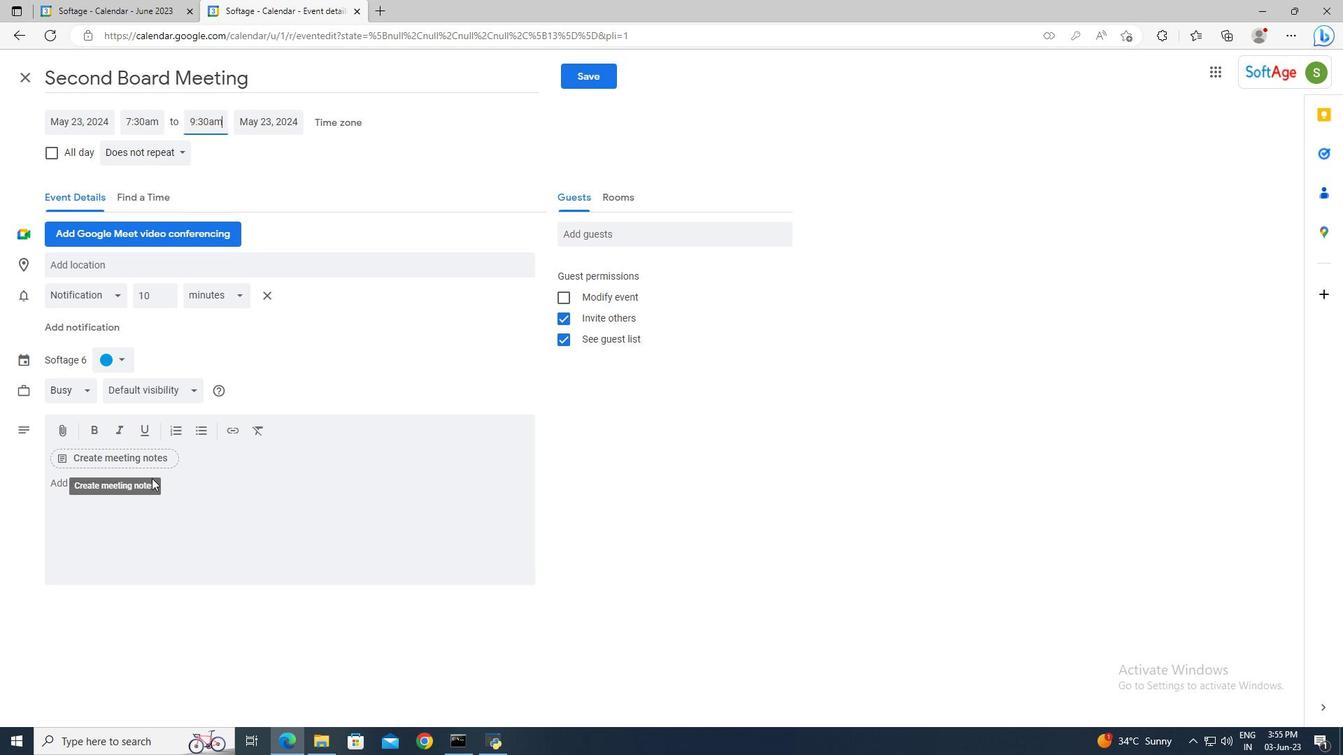 
Action: Mouse pressed left at (155, 492)
Screenshot: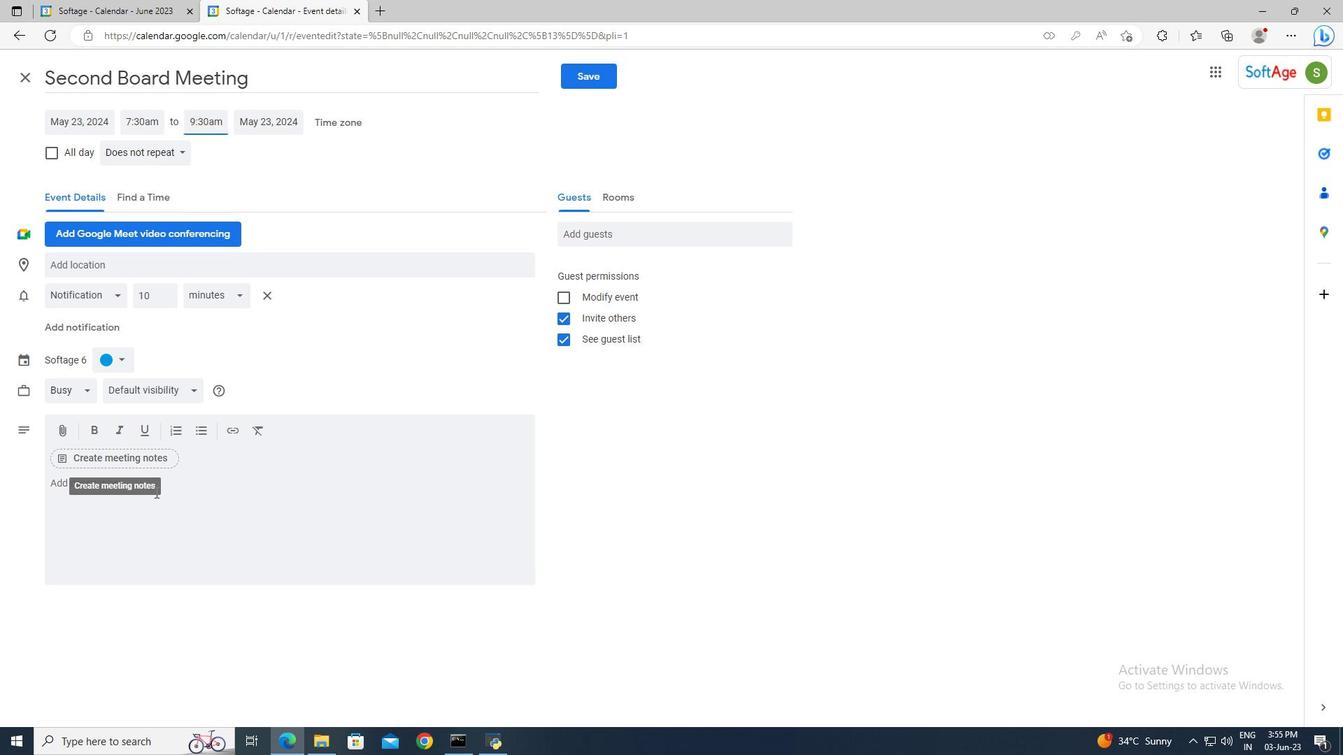 
Action: Key pressed <Key.shift>Welcome<Key.space>to<Key.space>the<Key.space><Key.shift>Performance<Key.space><Key.shift>Improv
Screenshot: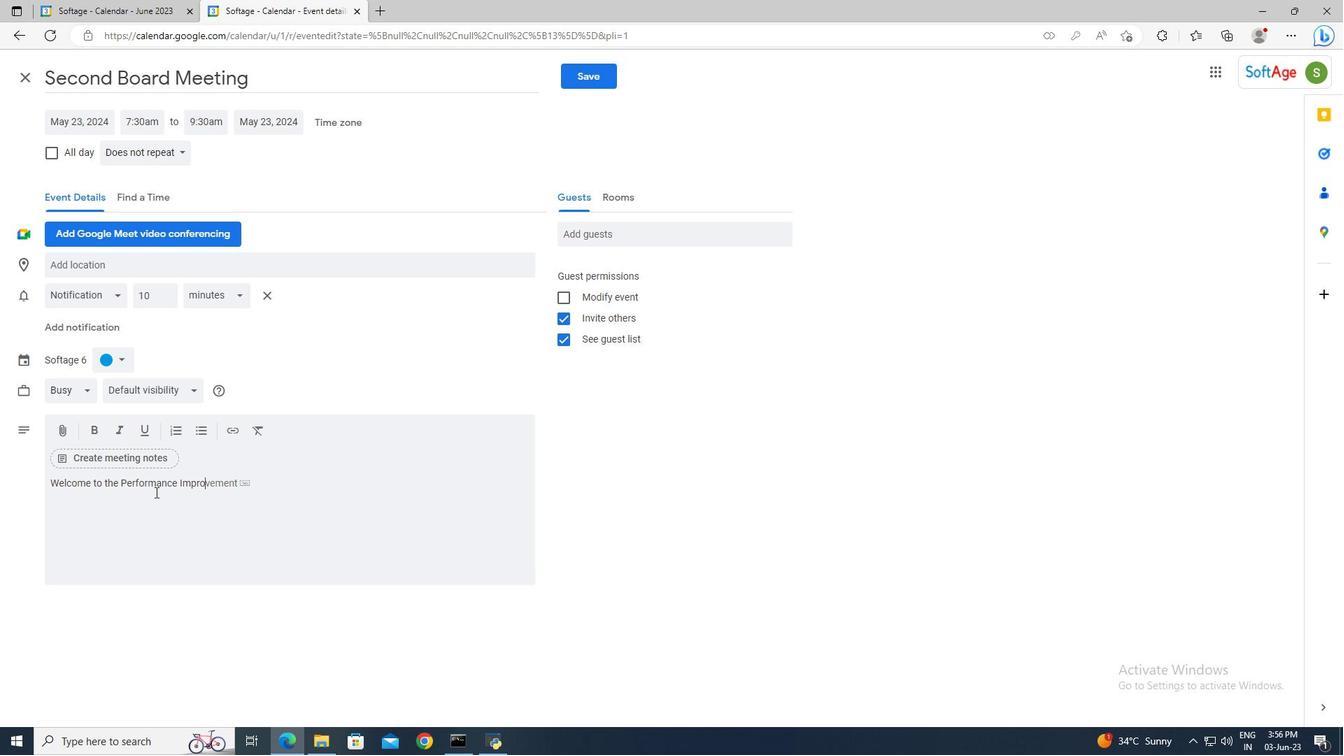 
Action: Mouse moved to (156, 493)
Screenshot: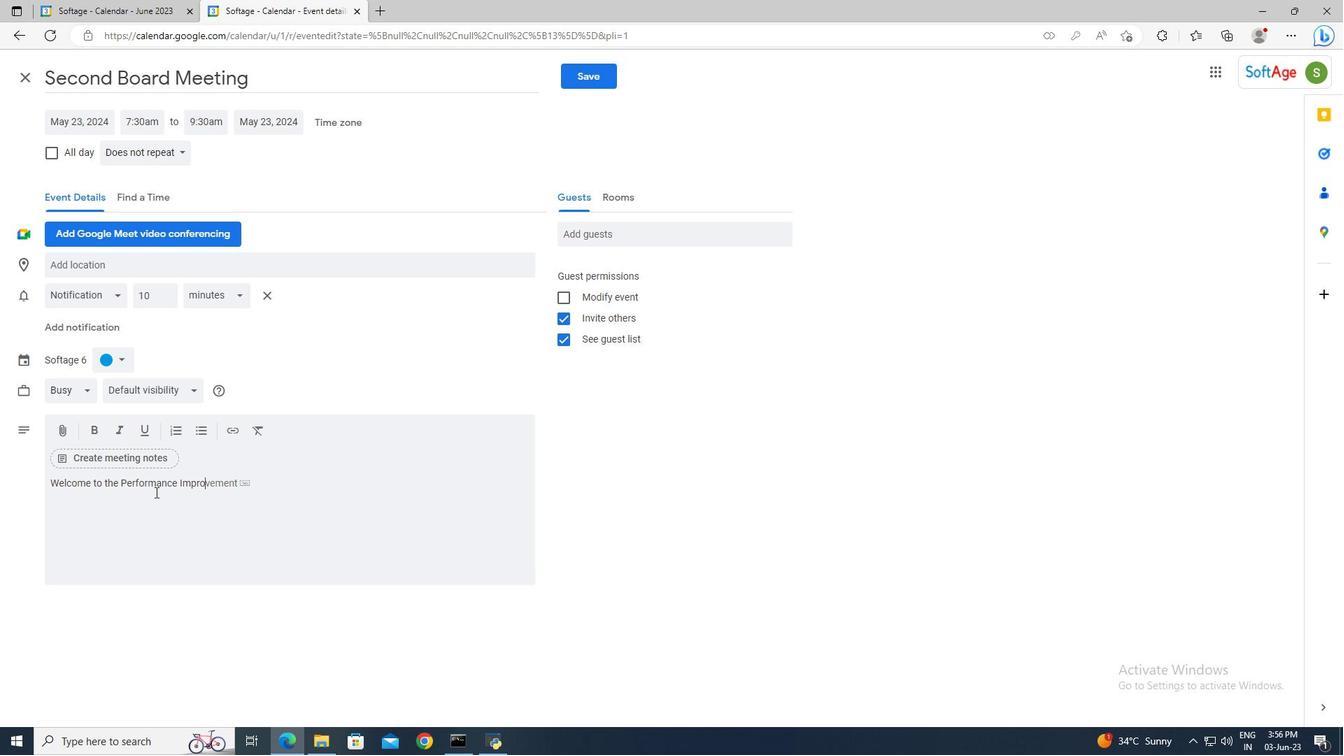 
Action: Key pressed ement<Key.space><Key.shift>Plan<Key.space><Key.shift>(<Key.shift>PIP<Key.shift>)<Key.space><Key.shift>Discussion,<Key.space>and<Key.backspace><Key.space>important<Key.space>and<Key.space>constructive<Key.space>session<Key.space>designed<Key.space>to<Key.space>address<Key.space>performance<Key.space>concerns<Key.space>and<Key.space>create<Key.space>a<Key.space>roadmap<Key.space>for<Key.space>improvement.<Key.space><Key.shift>The<Key.space><Key.shift>P<Key.shift>IP<Key.space><Key.shift>Discussion<Key.space>provides<Key.space>an<Key.space>opportunity<Key.space>for<Key.space>open<Key.space>dialogue,<Key.space>collaboration,<Key.space>and<Key.space>support<Key.space>to<Key.space>help<Key.space>individuals<Key.space>overcome<Key.space>challenges<Key.space>and<Key.space>achiev<Key.space>thi<Key.backspace>eir<Key.space>full<Key.space>potential.
Screenshot: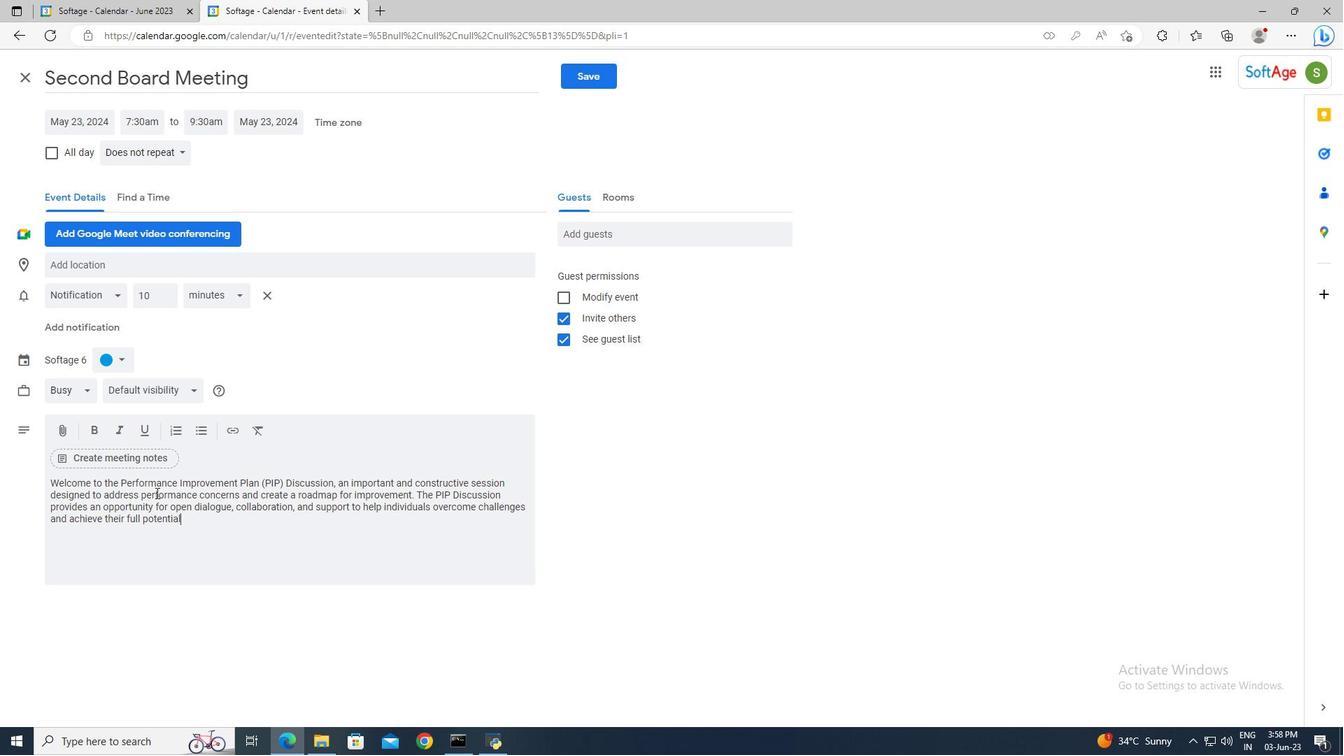 
Action: Mouse moved to (123, 363)
Screenshot: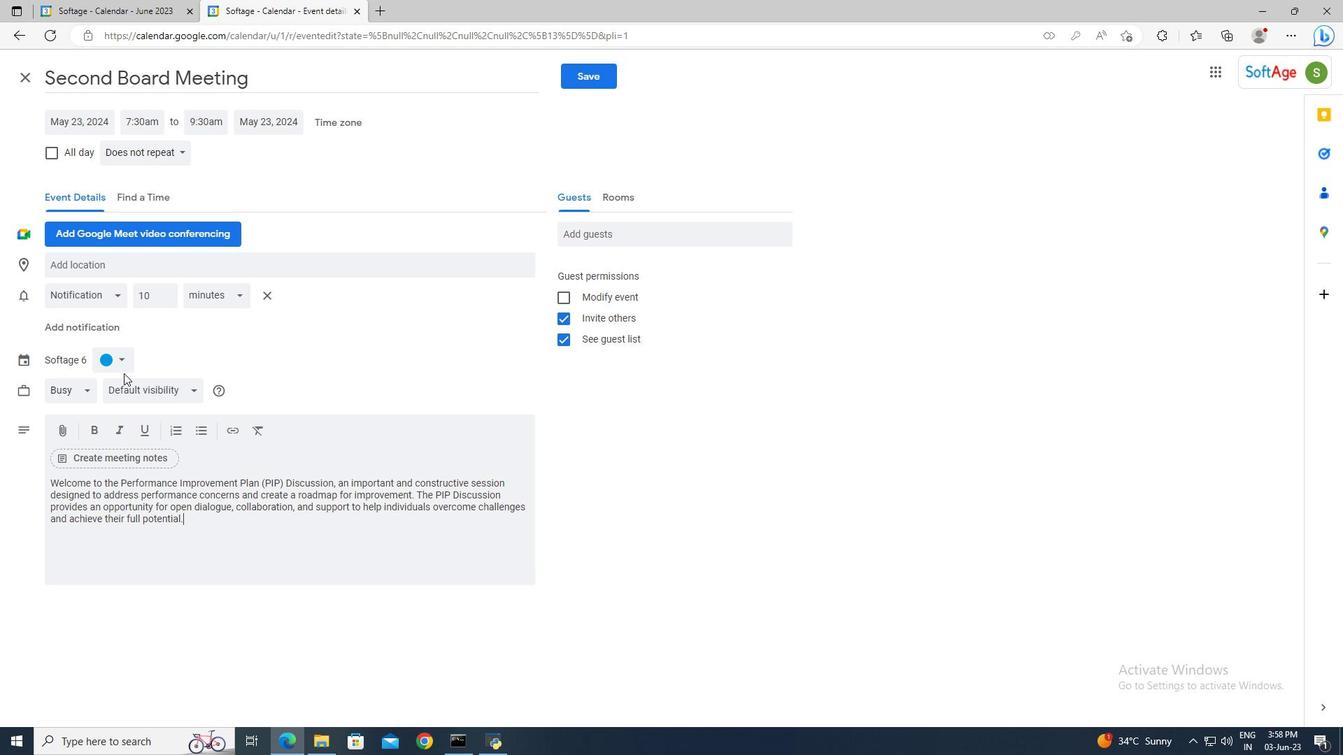 
Action: Mouse pressed left at (123, 363)
Screenshot: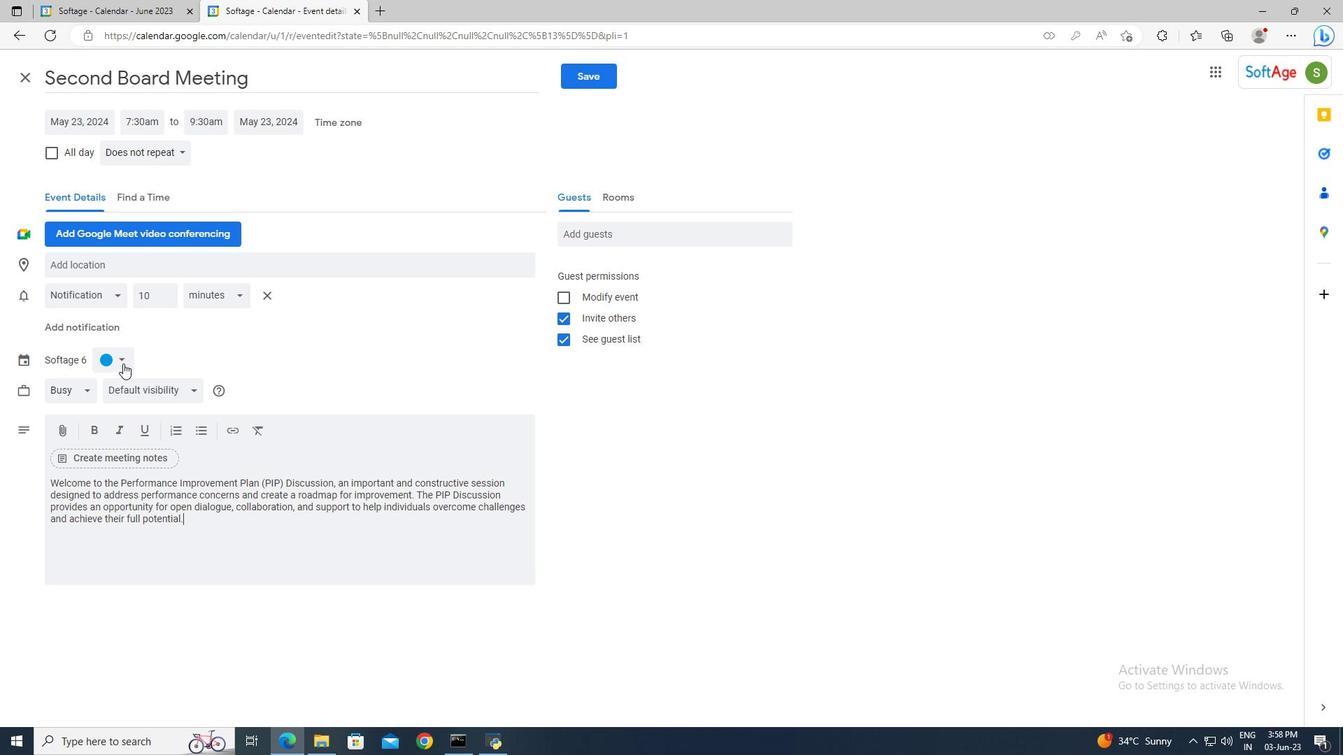 
Action: Mouse moved to (107, 358)
Screenshot: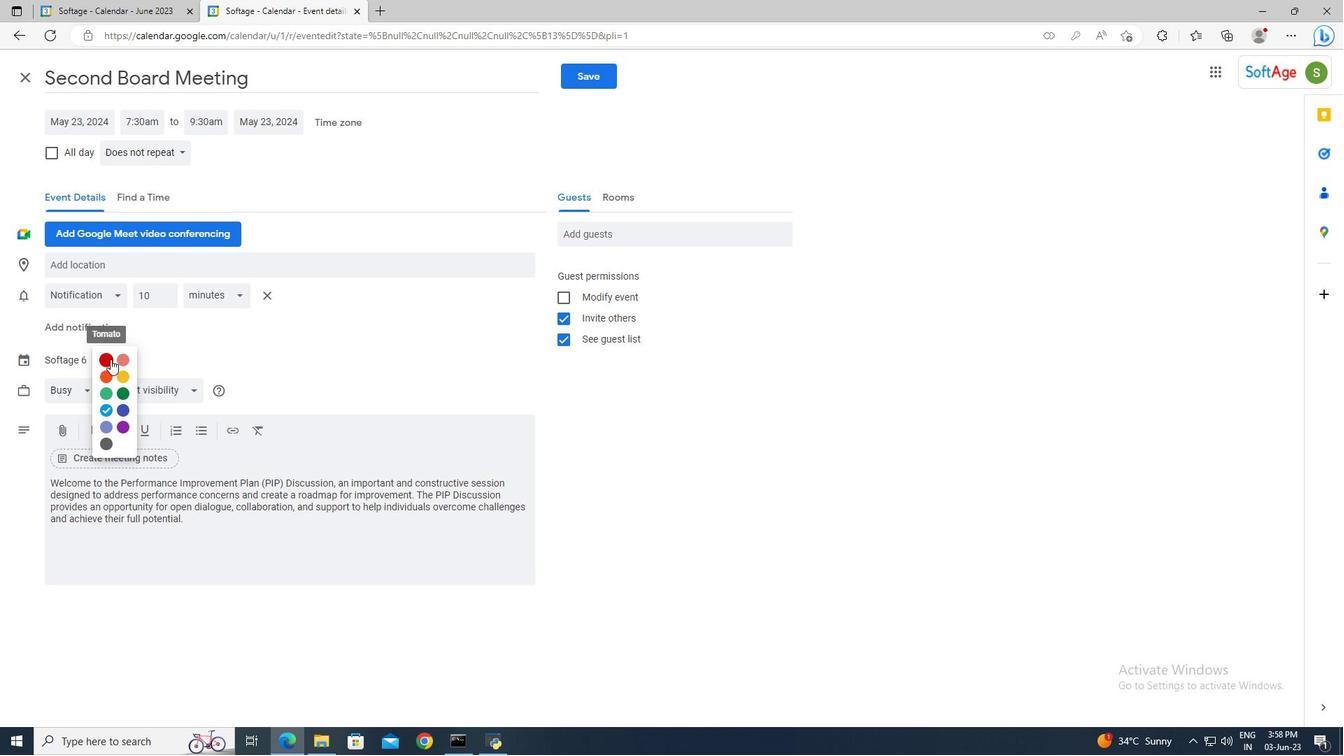 
Action: Mouse pressed left at (107, 358)
Screenshot: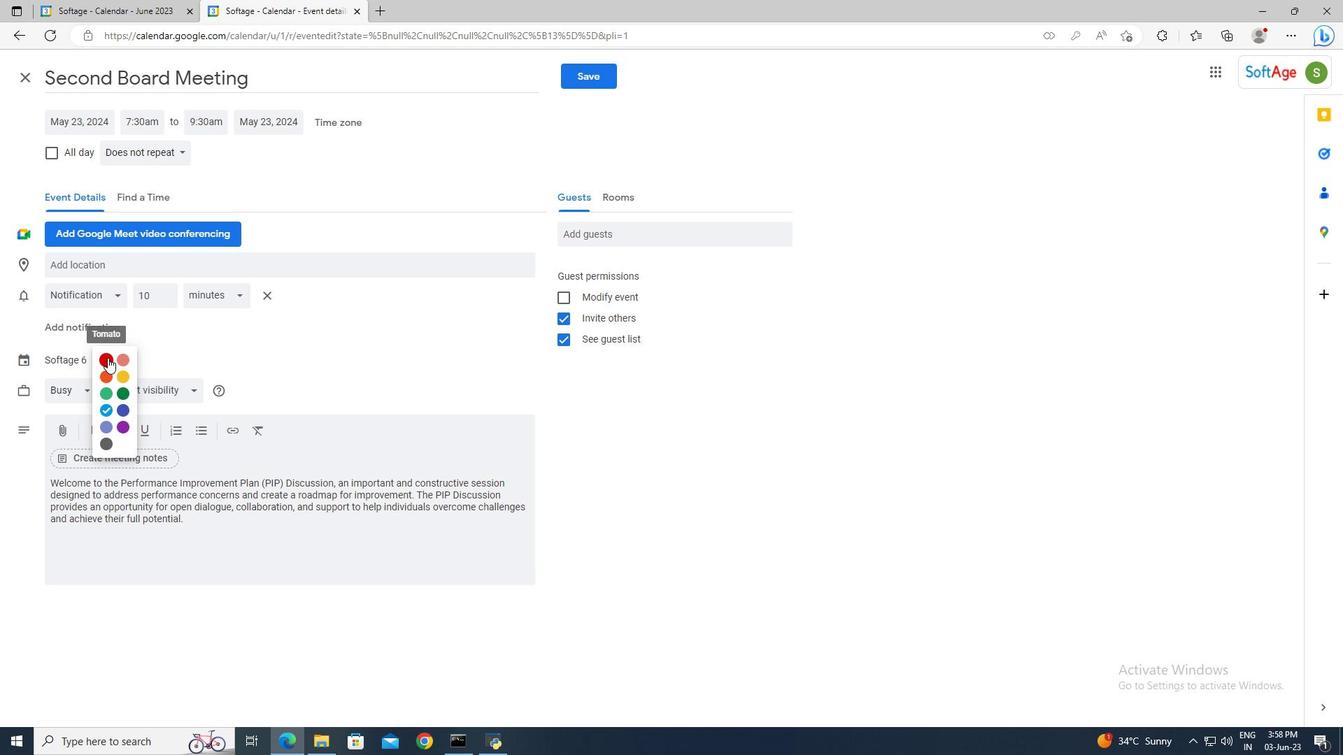 
Action: Mouse moved to (90, 263)
Screenshot: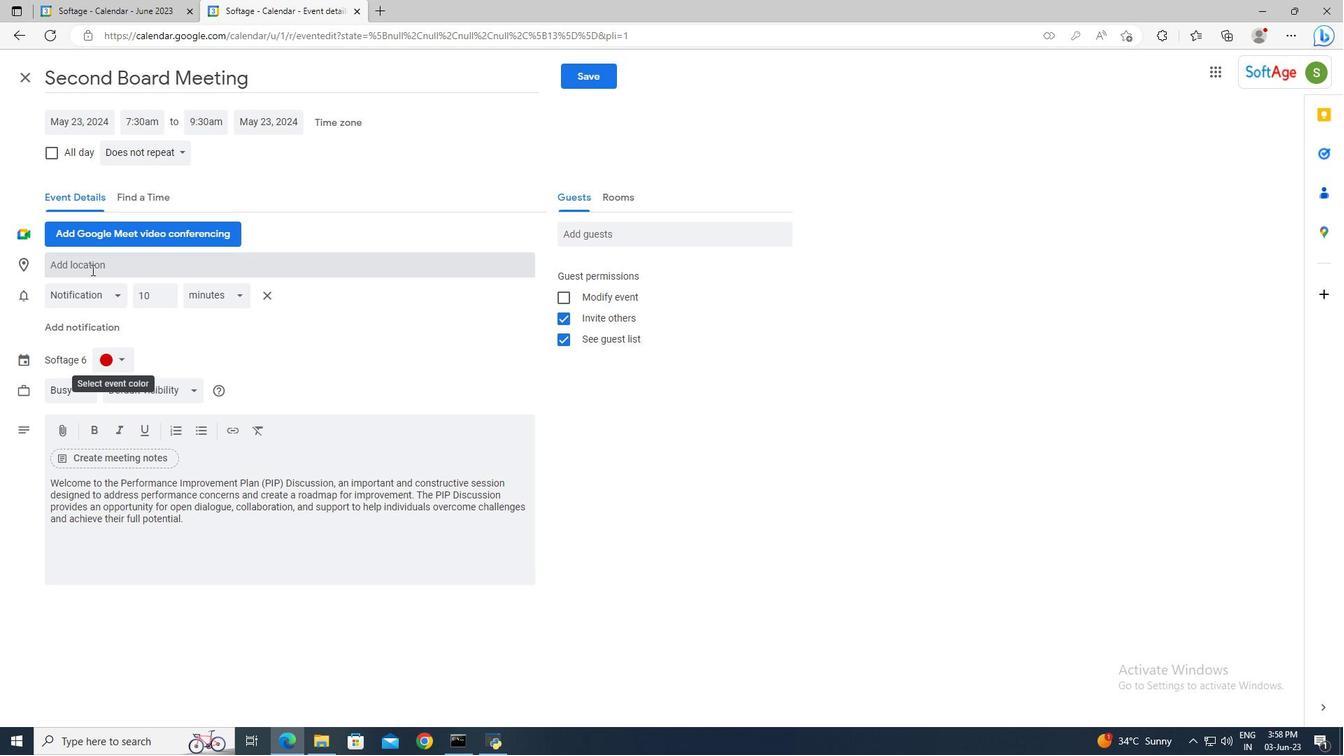 
Action: Mouse pressed left at (90, 263)
Screenshot: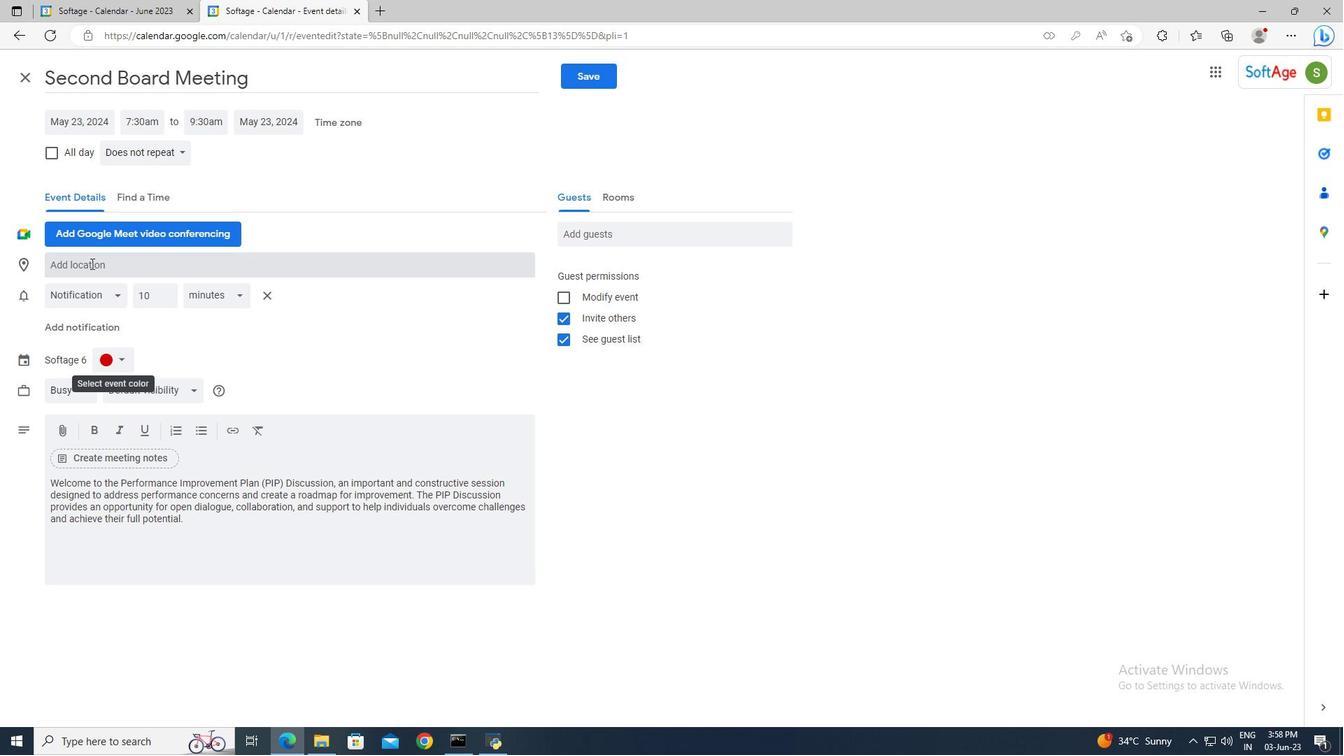 
Action: Key pressed 456<Key.space><Key.shift>Burj<Key.space><Key.shift>Khalifa,<Key.space><Key.shift>Dubai,<Key.space><Key.shift>U<Key.shift>AE
Screenshot: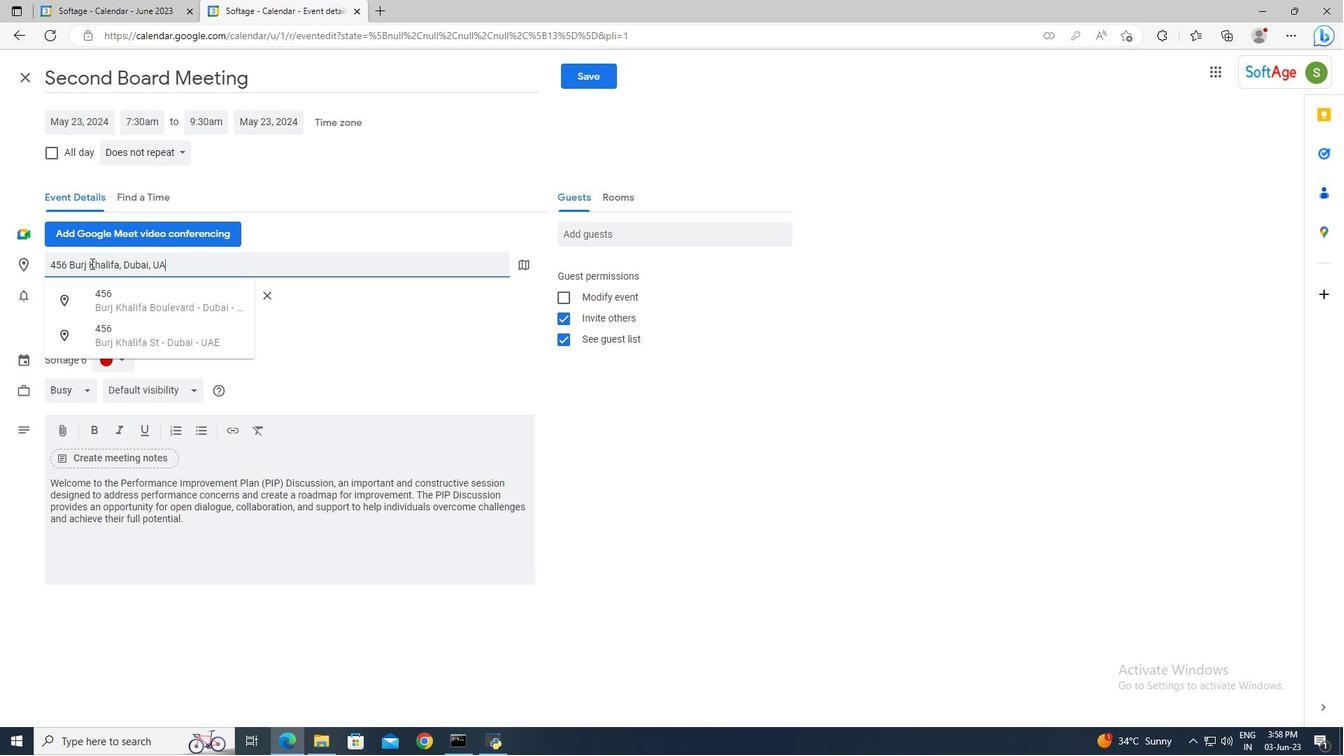 
Action: Mouse moved to (109, 298)
Screenshot: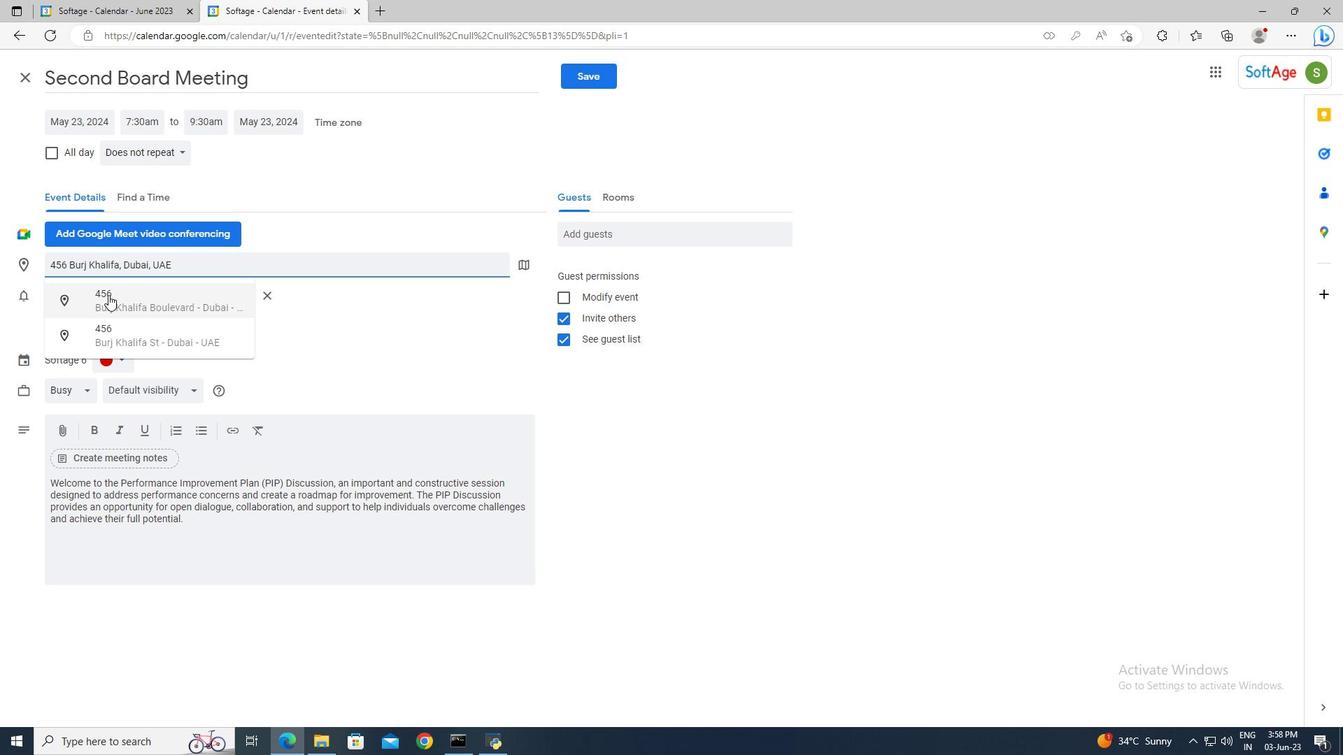 
Action: Mouse pressed left at (109, 298)
Screenshot: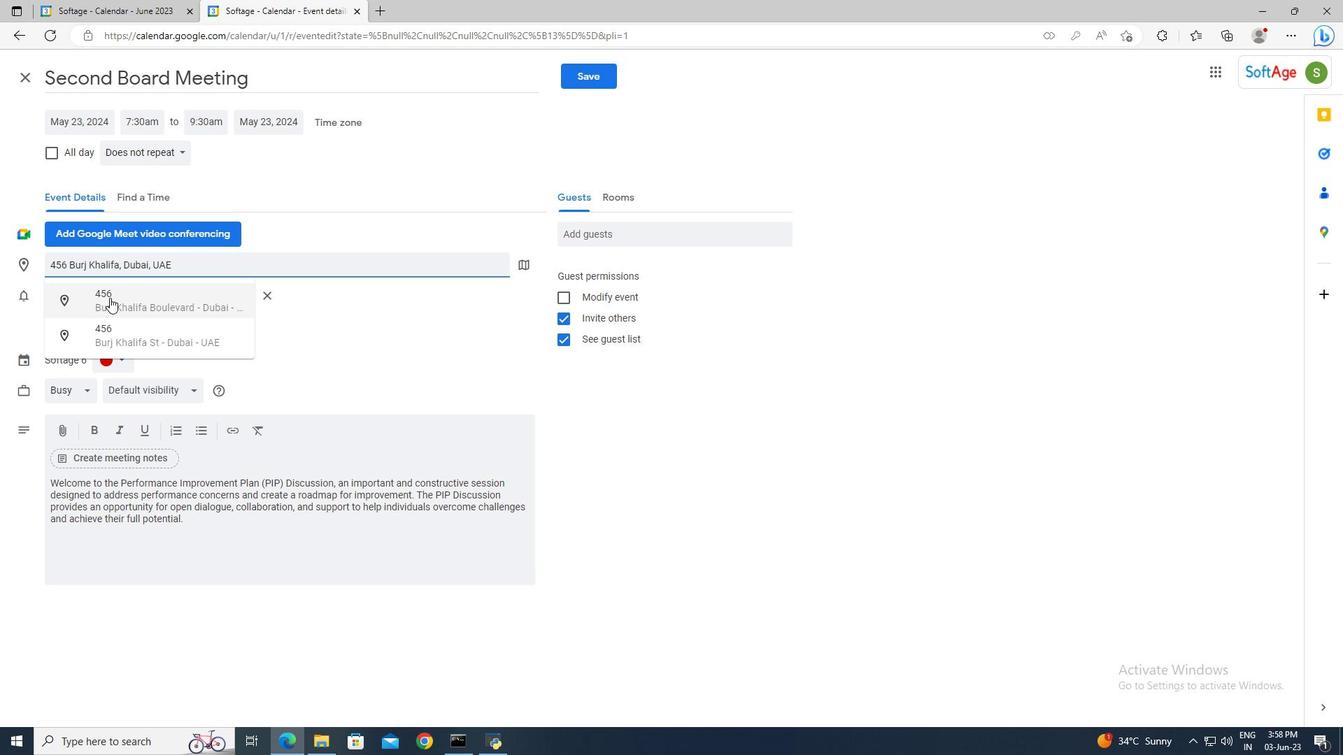 
Action: Mouse moved to (580, 235)
Screenshot: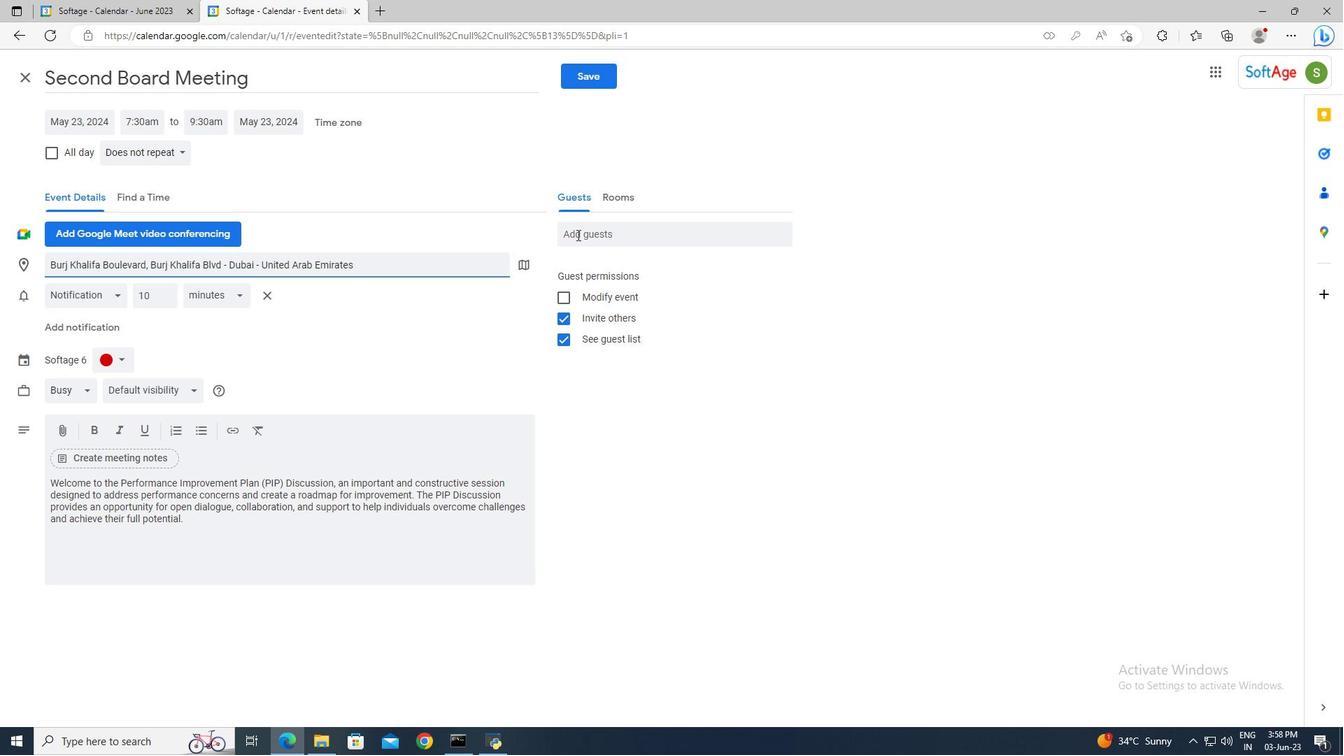 
Action: Mouse pressed left at (580, 235)
Screenshot: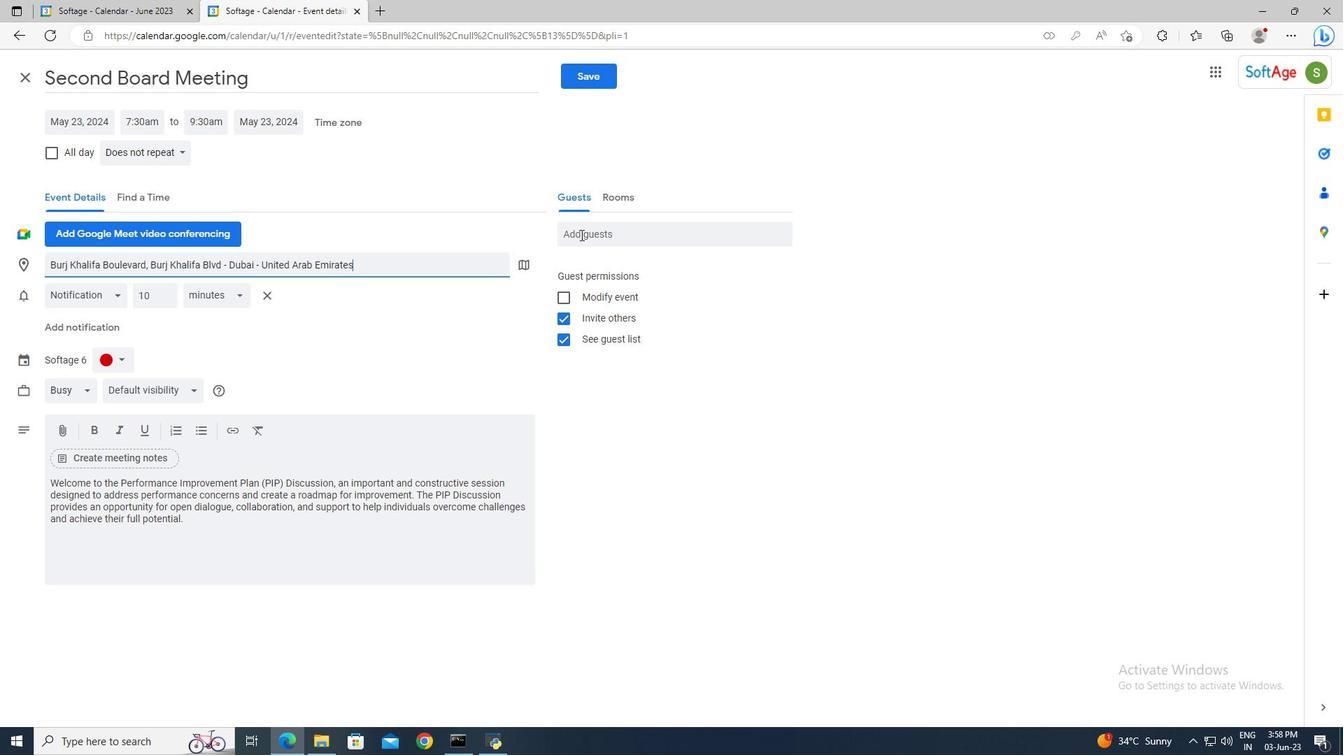 
Action: Mouse moved to (579, 233)
Screenshot: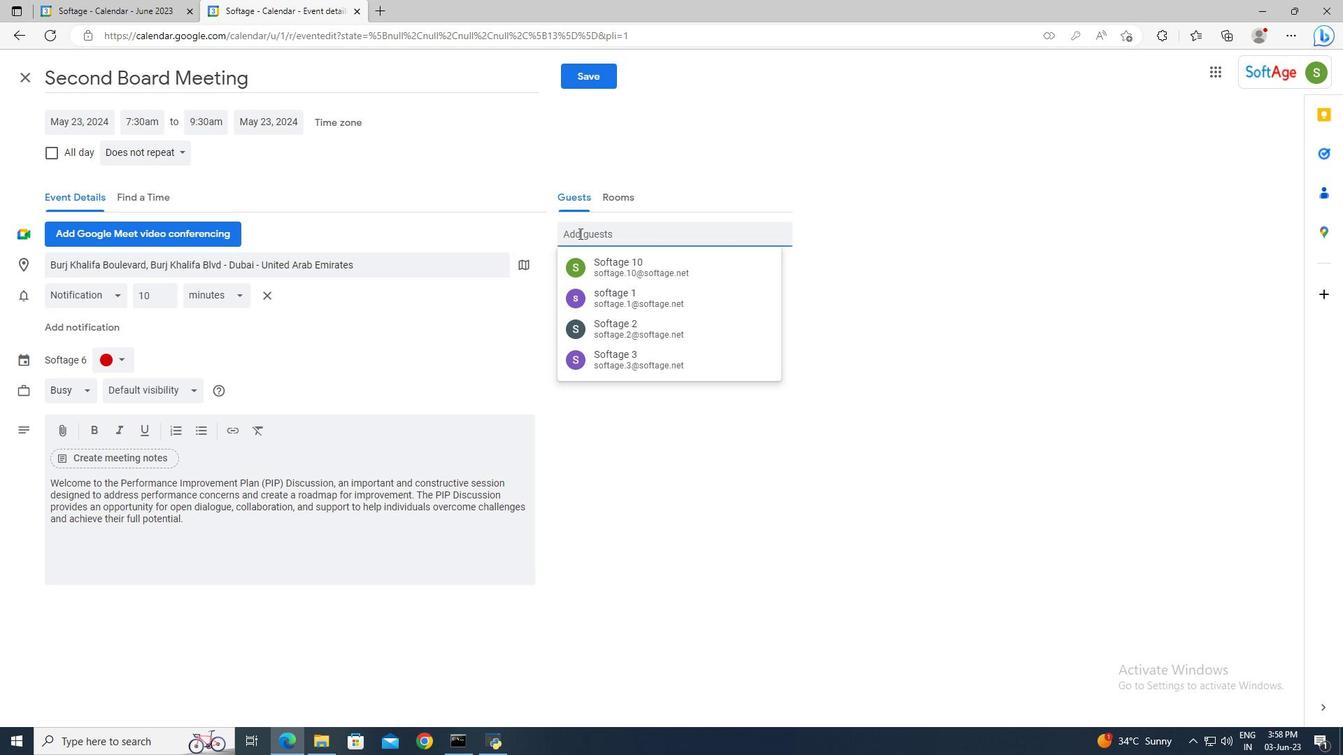 
Action: Key pressed sof
Screenshot: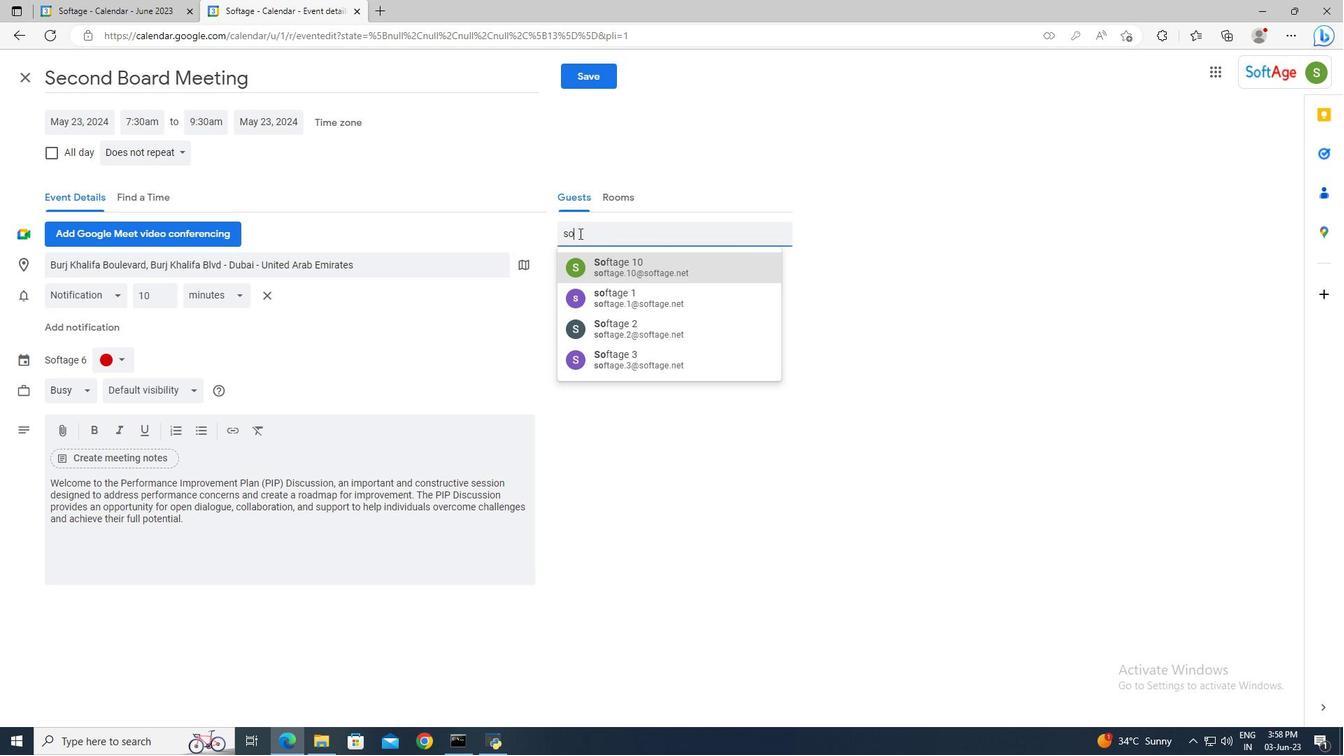 
Action: Mouse moved to (577, 233)
Screenshot: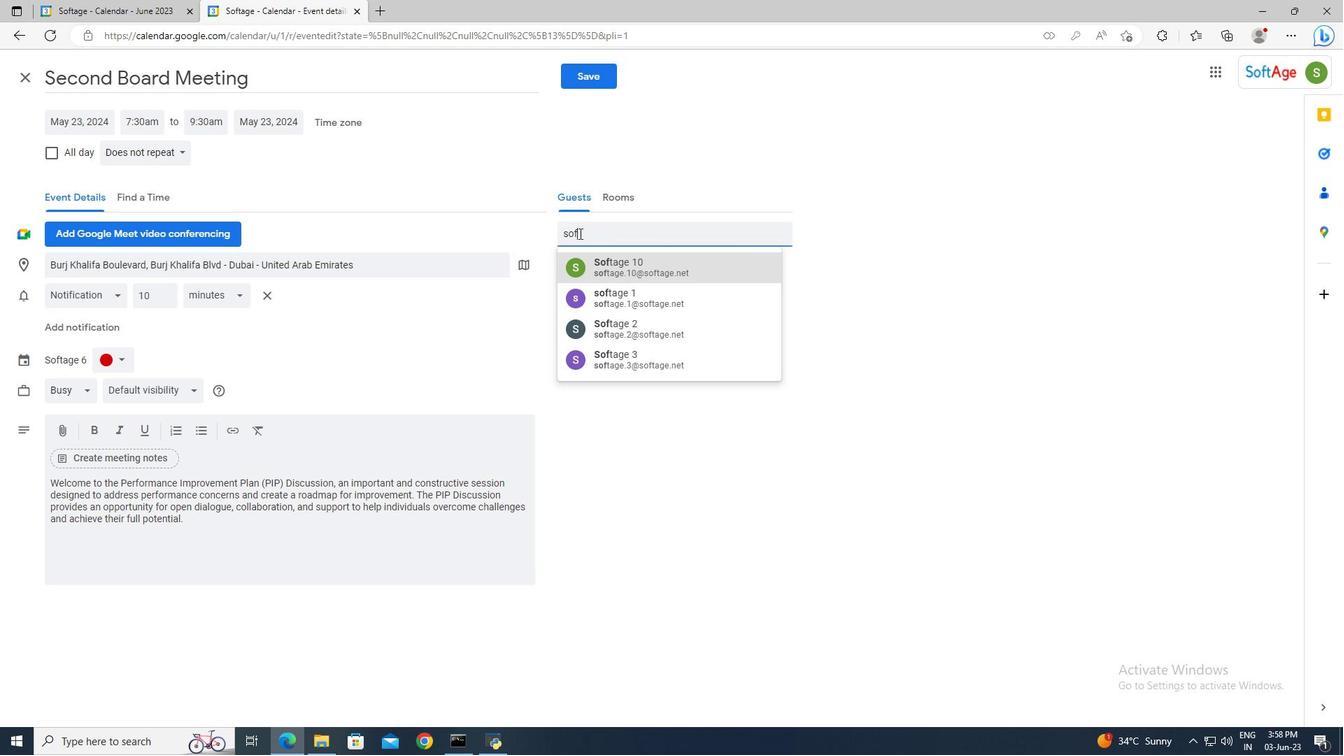 
Action: Key pressed tage.7<Key.shift>@softage.net<Key.enter>softage.8<Key.shift>@softage.net<Key.enter>
Screenshot: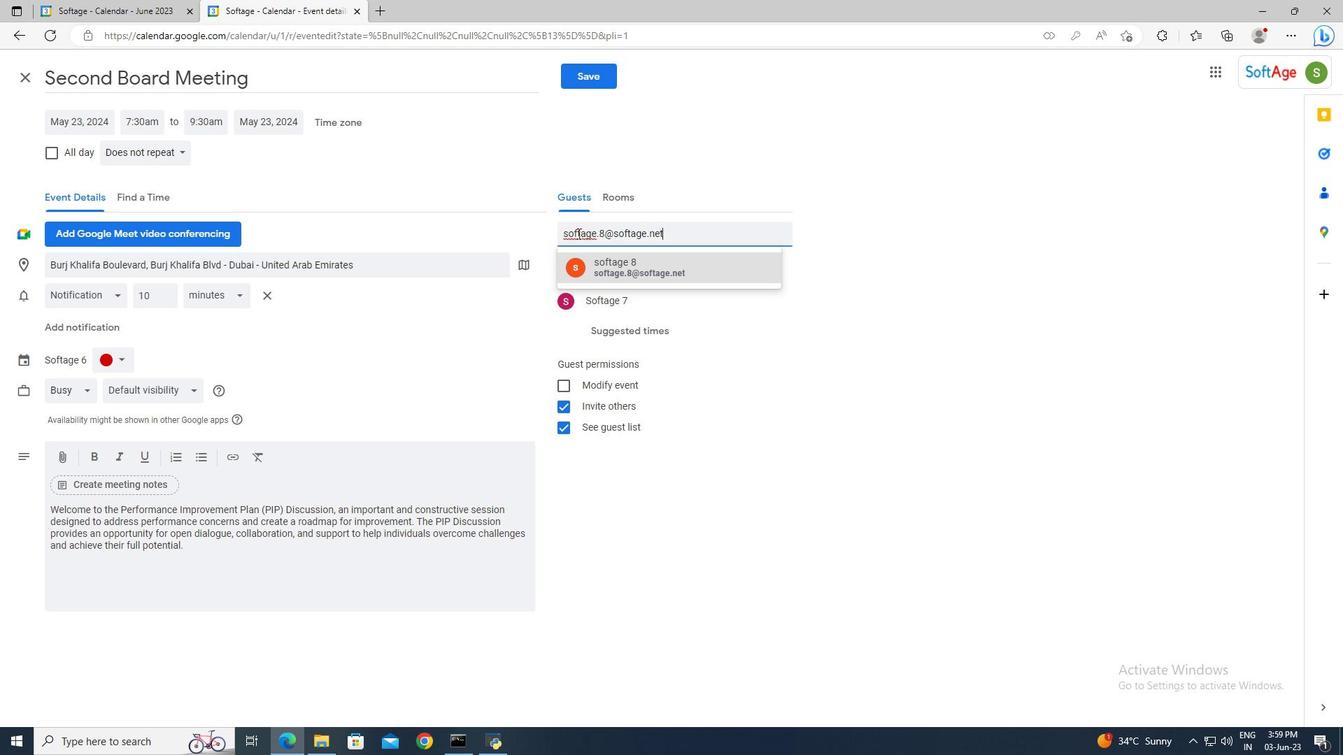 
Action: Mouse moved to (176, 149)
Screenshot: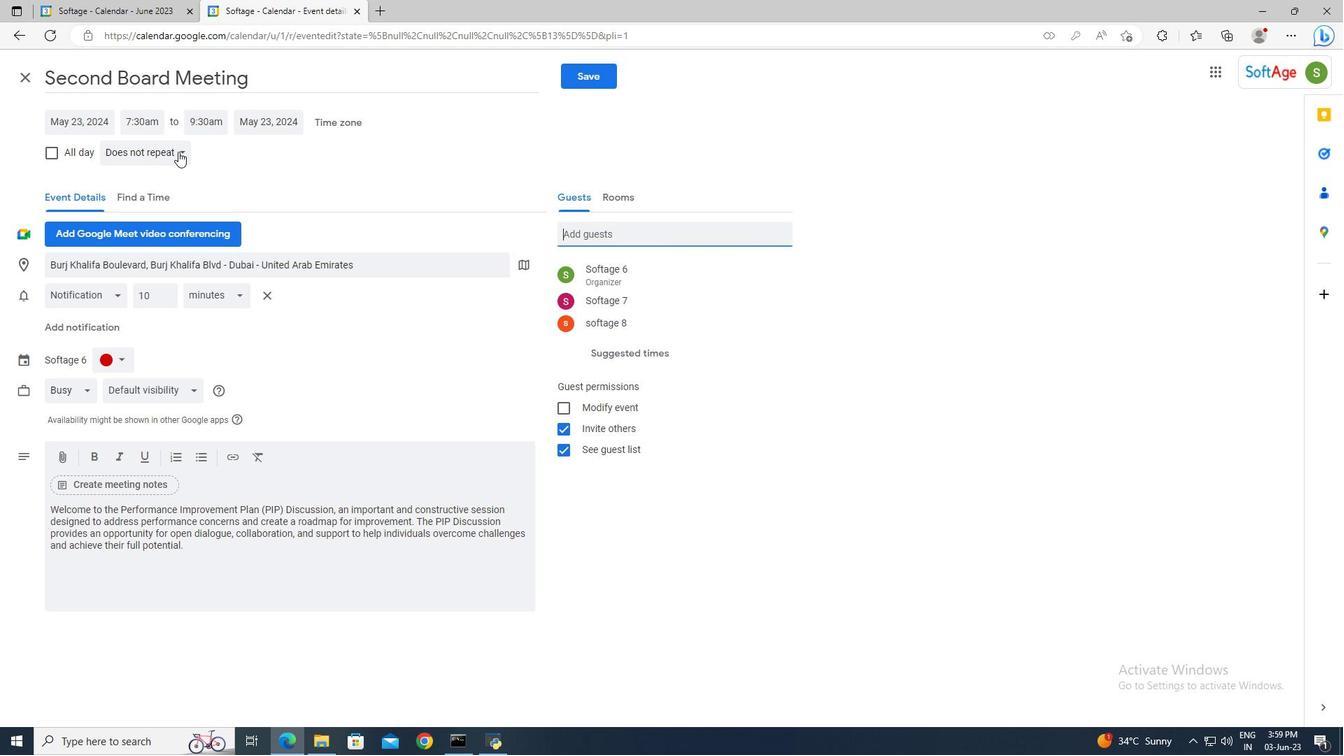 
Action: Mouse pressed left at (176, 149)
Screenshot: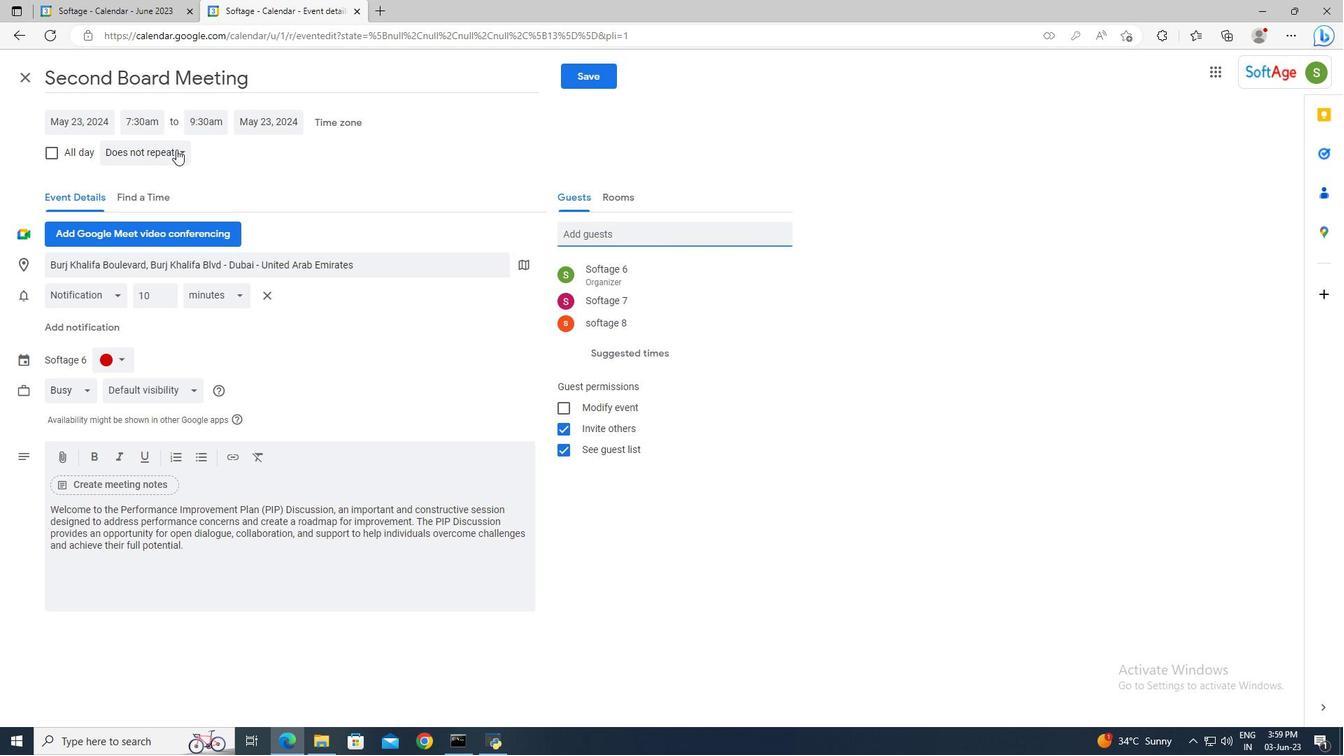 
Action: Mouse moved to (176, 176)
Screenshot: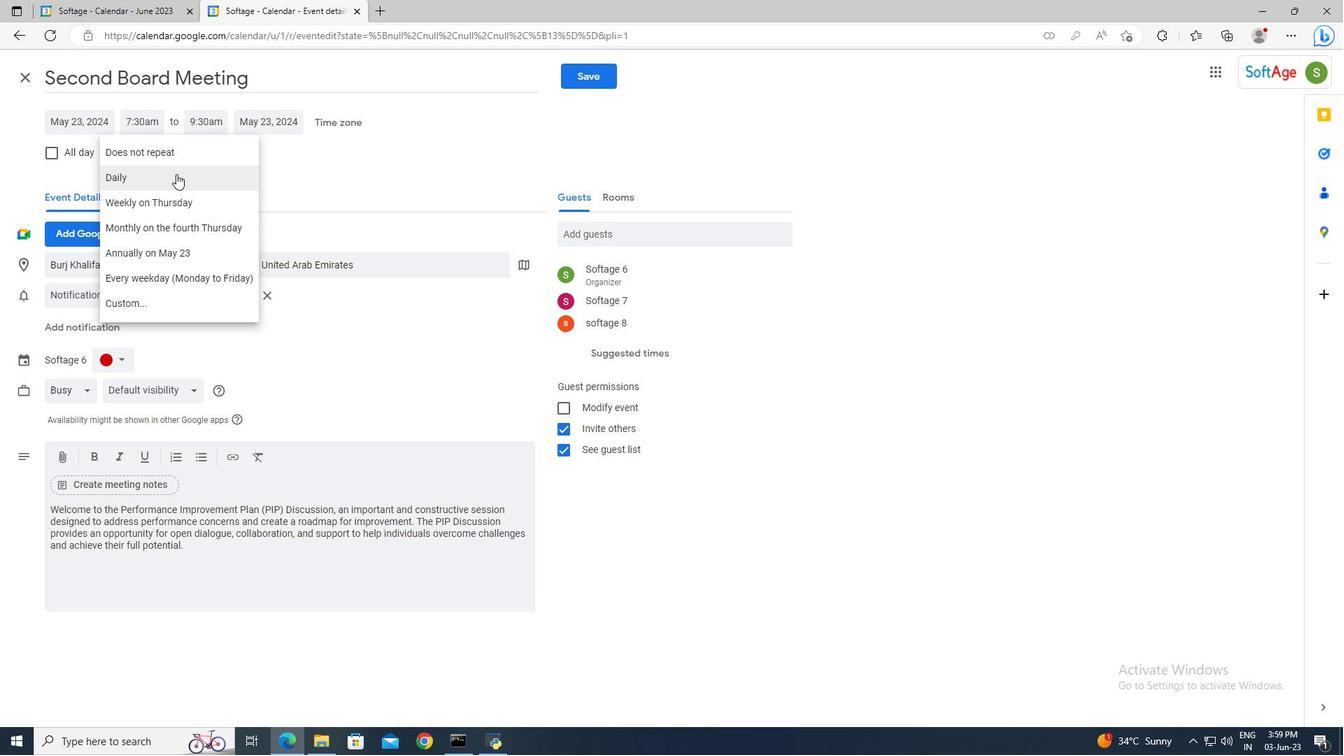 
Action: Mouse pressed left at (176, 176)
Screenshot: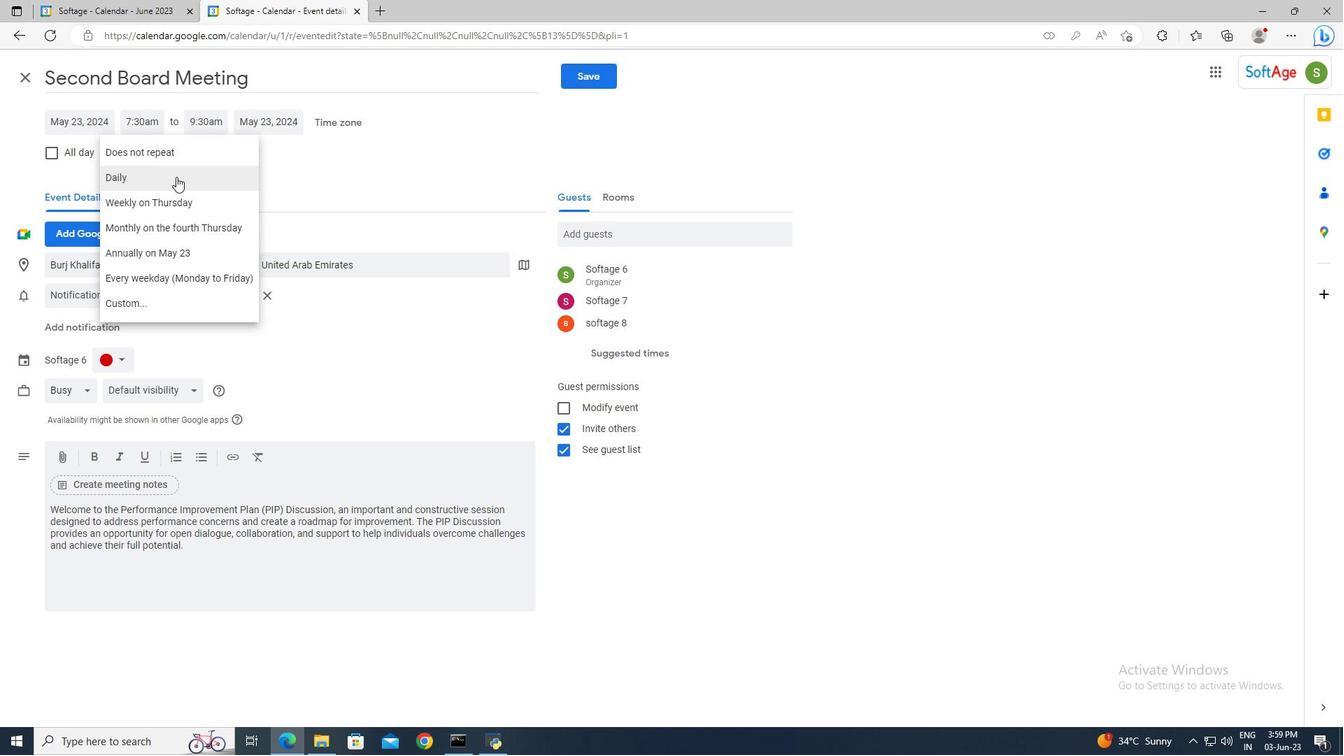 
Action: Mouse moved to (584, 83)
Screenshot: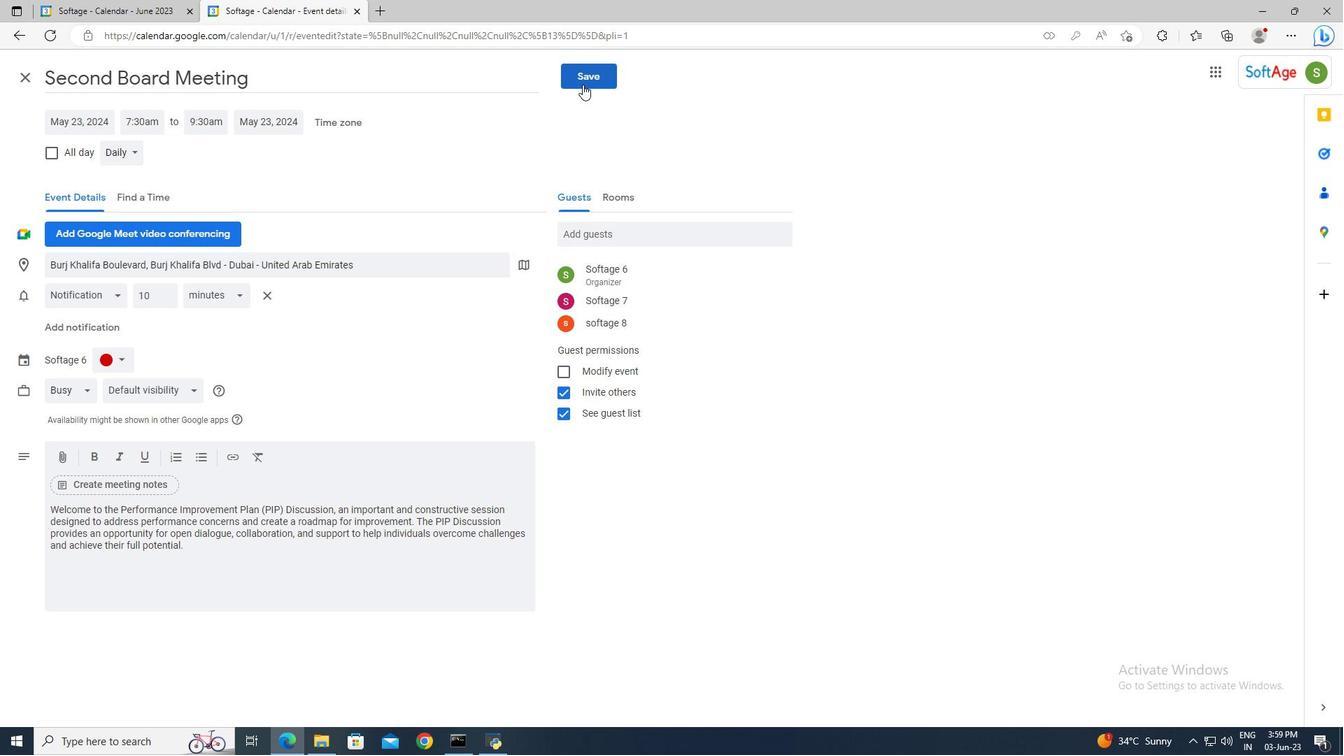 
Action: Mouse pressed left at (584, 83)
Screenshot: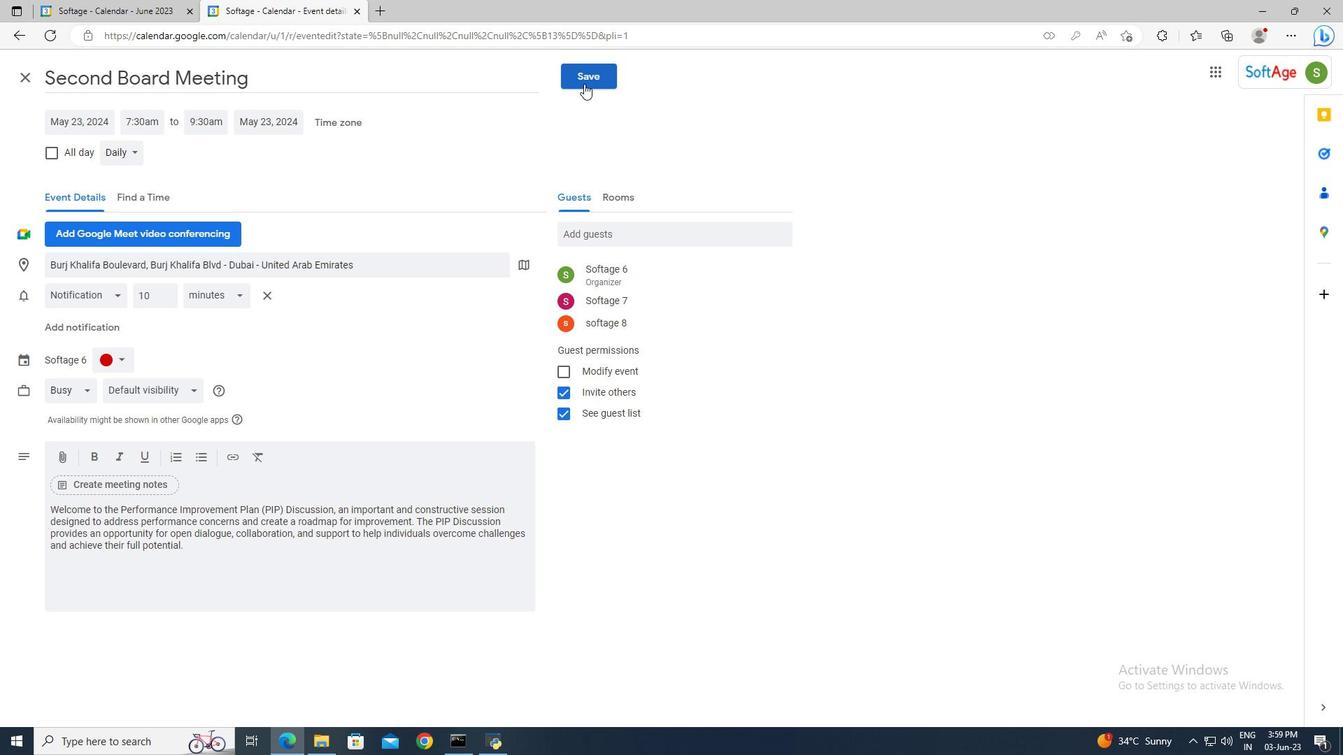
Action: Mouse moved to (804, 421)
Screenshot: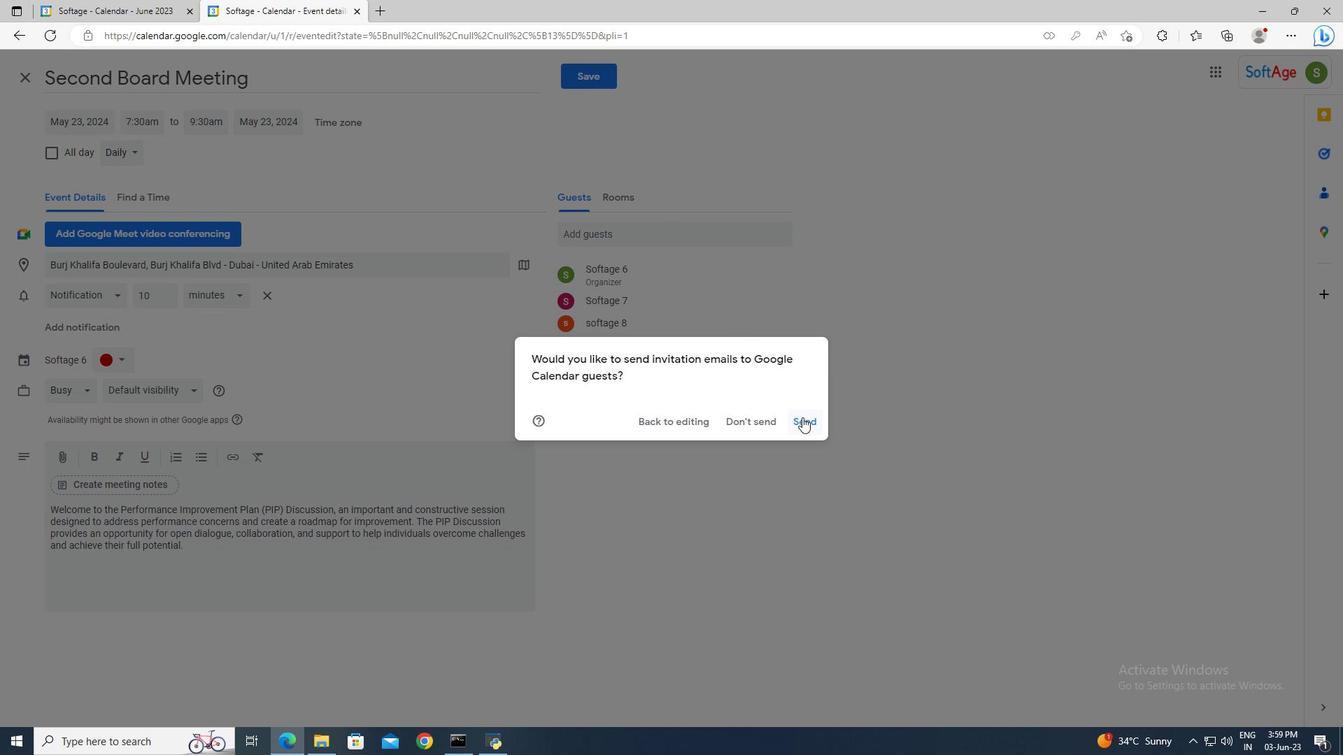 
Action: Mouse pressed left at (804, 421)
Screenshot: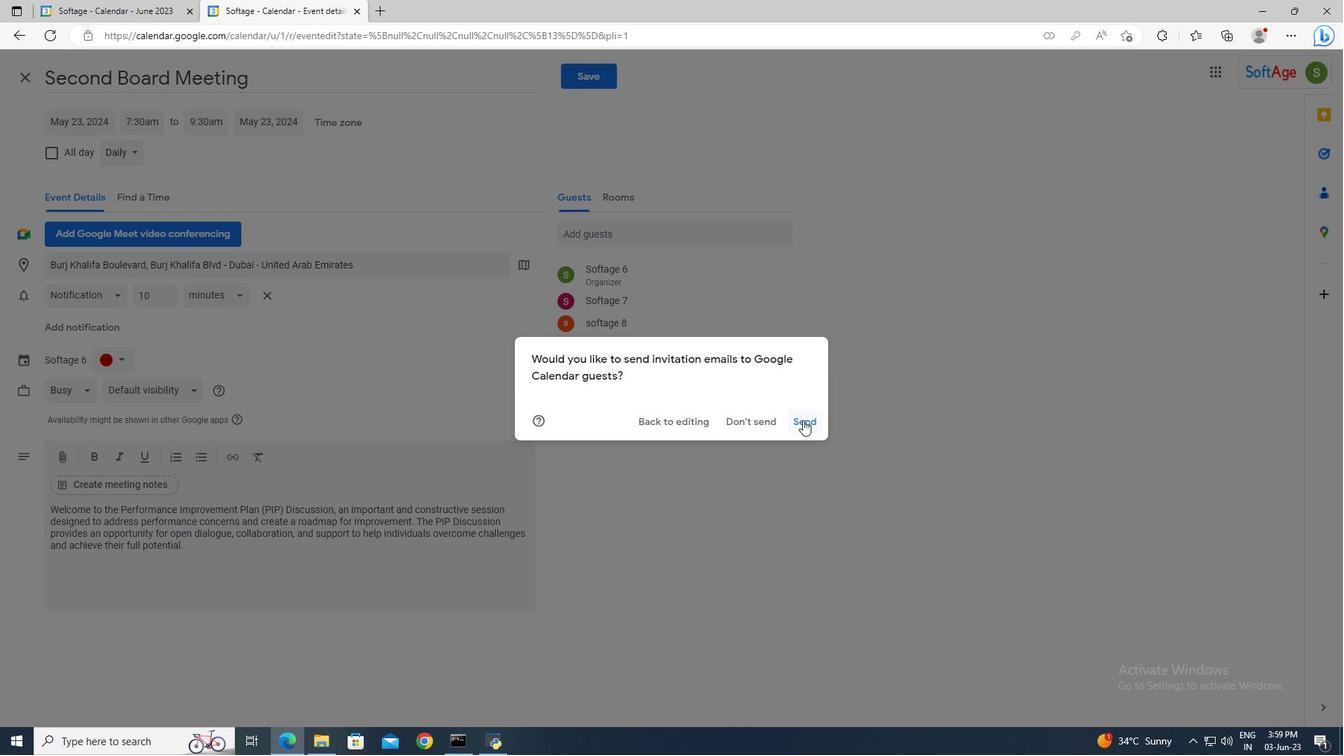 
